Task: Create ChildIssue0000000559 as Child Issue of Issue Issue0000000280 in Backlog  in Scrum Project Project0000000056 in Jira. Create ChildIssue0000000560 as Child Issue of Issue Issue0000000280 in Backlog  in Scrum Project Project0000000056 in Jira. Assign Person0000000109 as Assignee of Child Issue ChildIssue0000000541 of Issue Issue0000000271 in Backlog  in Scrum Project Project0000000055 in Jira. Assign Person0000000109 as Assignee of Child Issue ChildIssue0000000542 of Issue Issue0000000271 in Backlog  in Scrum Project Project0000000055 in Jira. Assign Person0000000109 as Assignee of Child Issue ChildIssue0000000543 of Issue Issue0000000272 in Backlog  in Scrum Project Project0000000055 in Jira
Action: Mouse moved to (72, 209)
Screenshot: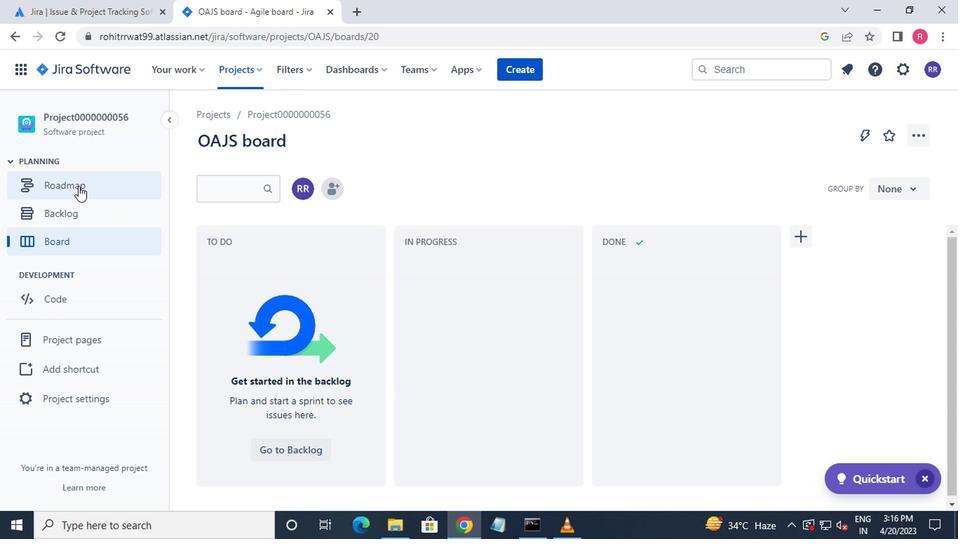 
Action: Mouse pressed left at (72, 209)
Screenshot: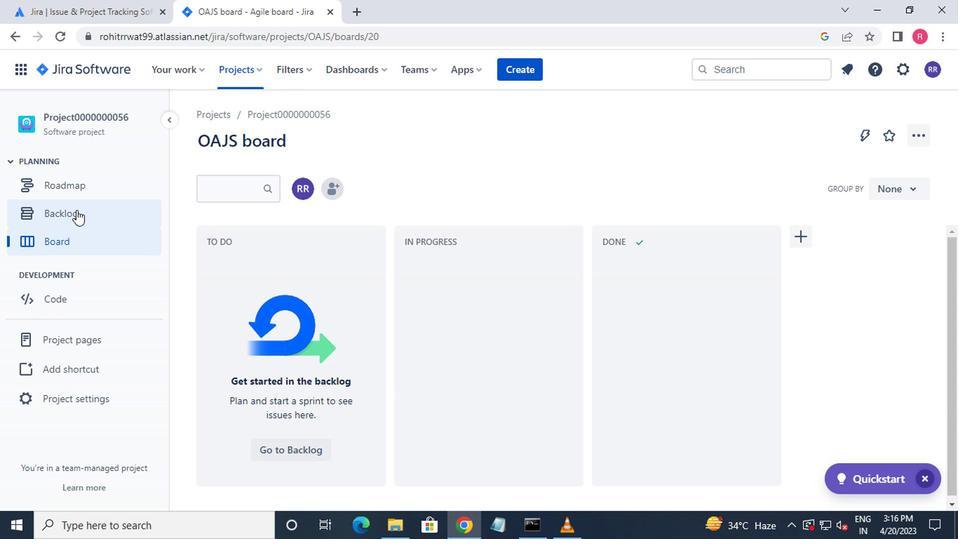 
Action: Mouse moved to (289, 308)
Screenshot: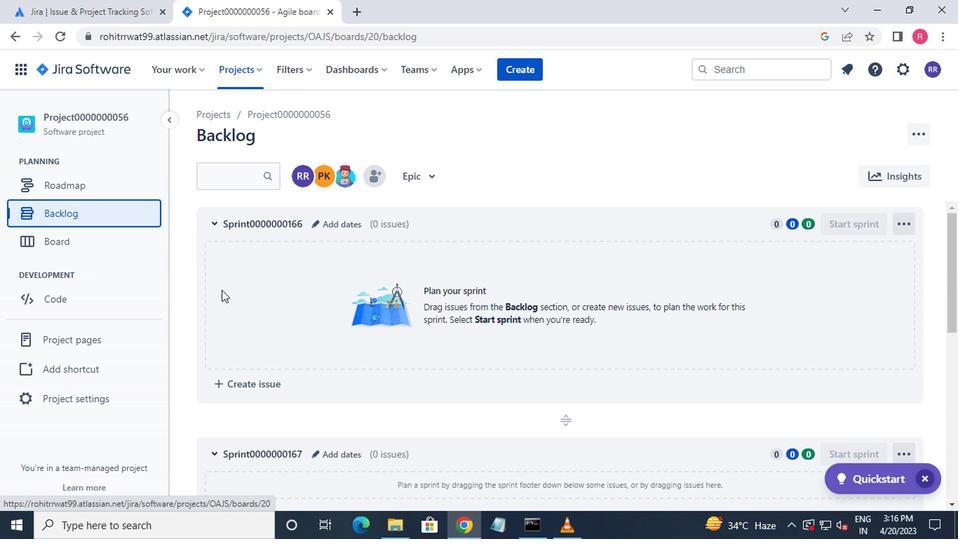 
Action: Mouse scrolled (289, 307) with delta (0, 0)
Screenshot: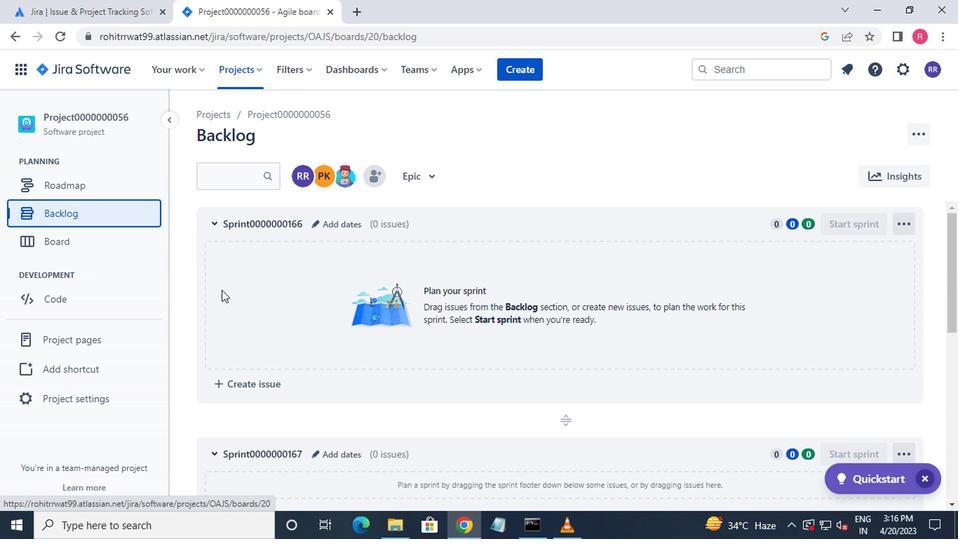 
Action: Mouse moved to (302, 311)
Screenshot: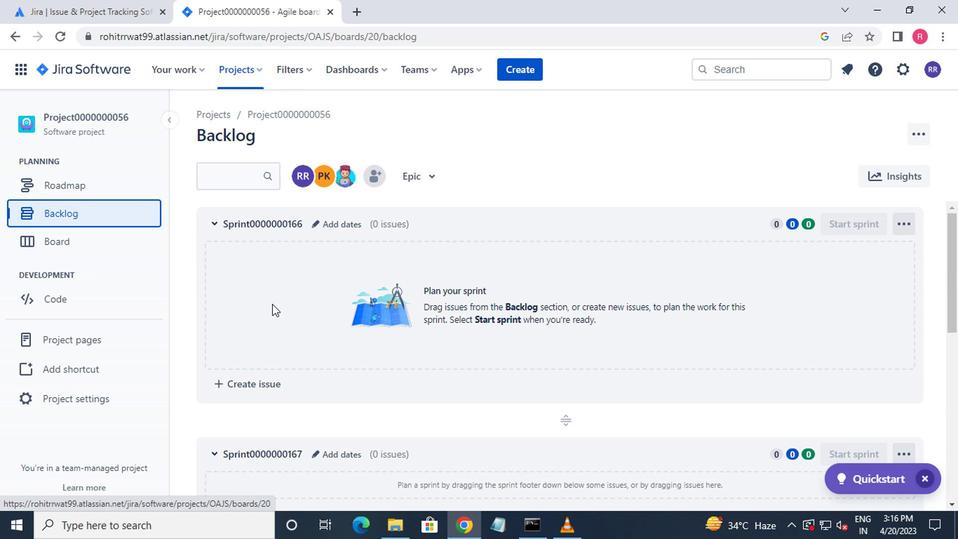 
Action: Mouse scrolled (302, 310) with delta (0, 0)
Screenshot: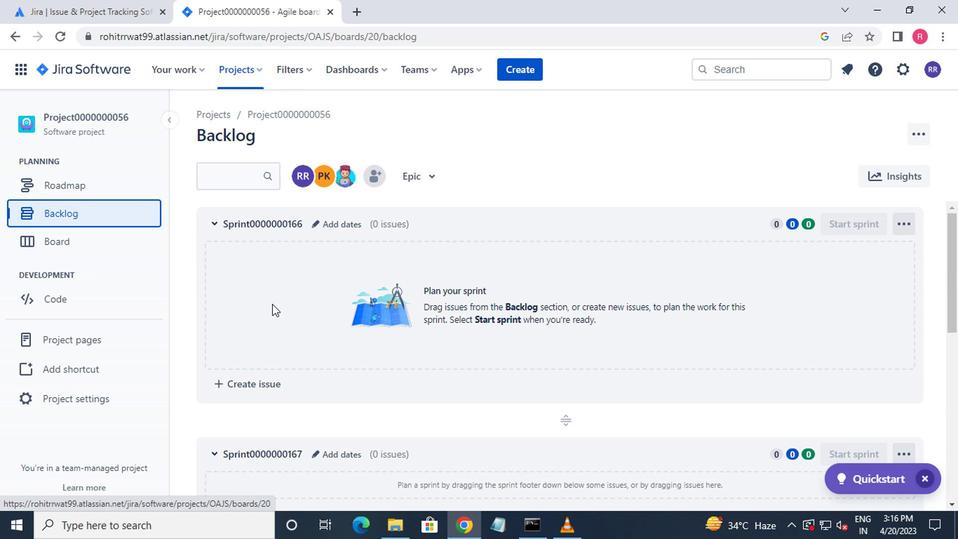 
Action: Mouse moved to (310, 313)
Screenshot: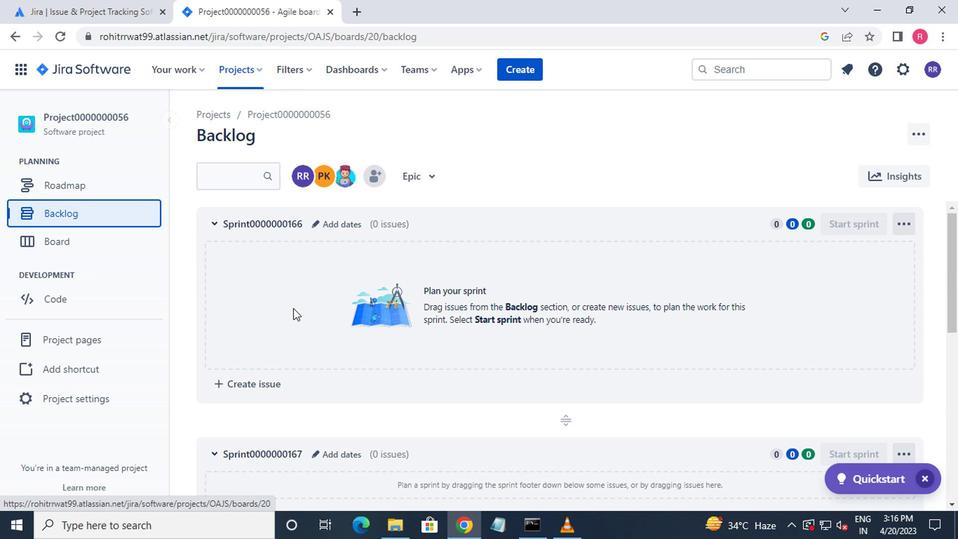 
Action: Mouse scrolled (310, 312) with delta (0, 0)
Screenshot: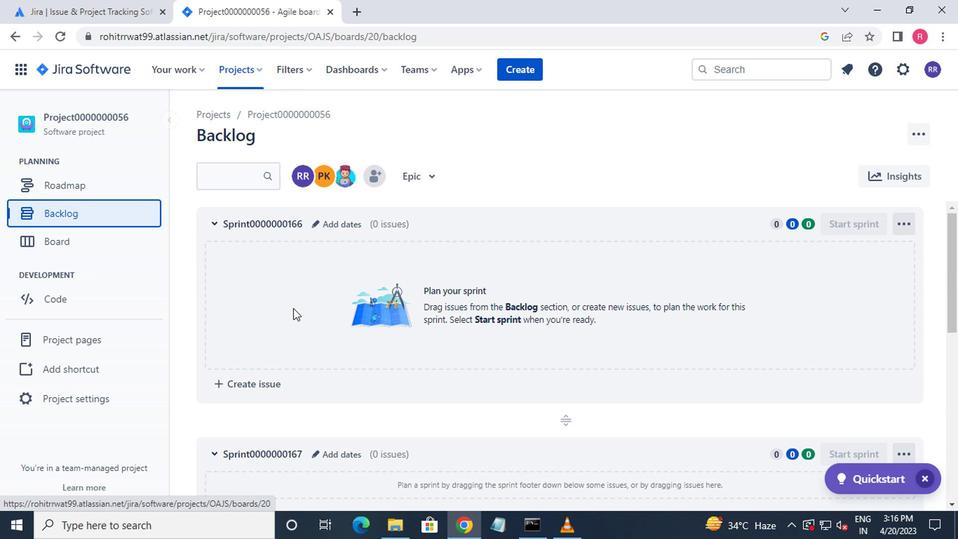 
Action: Mouse moved to (314, 313)
Screenshot: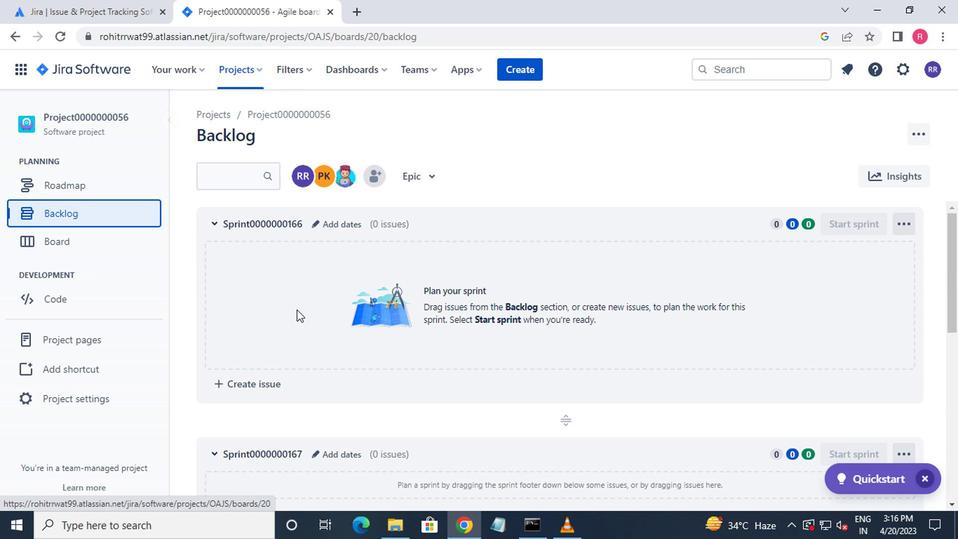 
Action: Mouse scrolled (314, 312) with delta (0, 0)
Screenshot: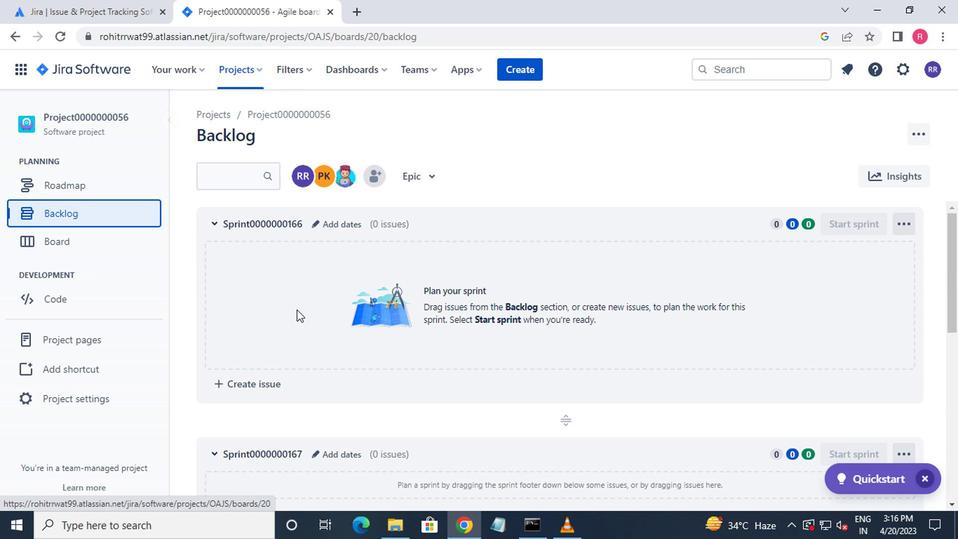 
Action: Mouse moved to (315, 314)
Screenshot: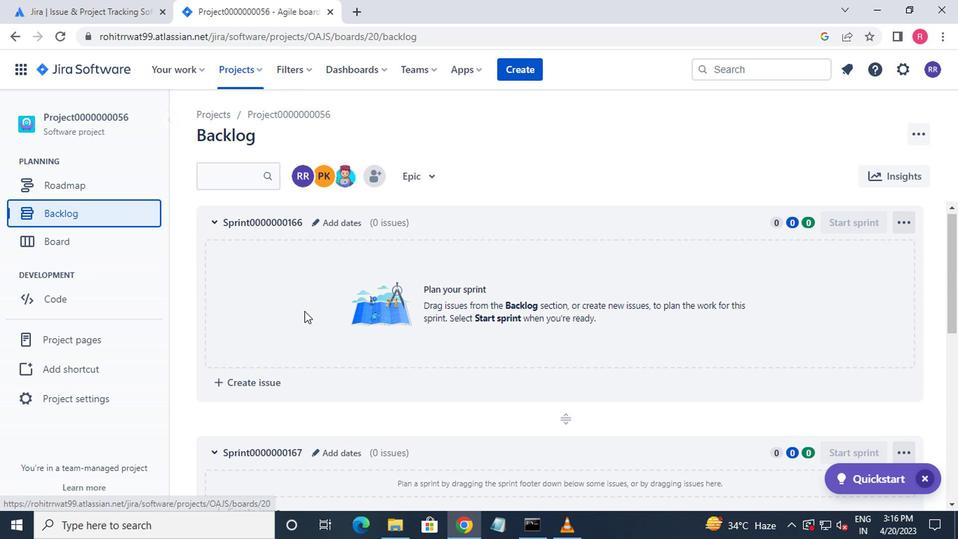 
Action: Mouse scrolled (315, 313) with delta (0, 0)
Screenshot: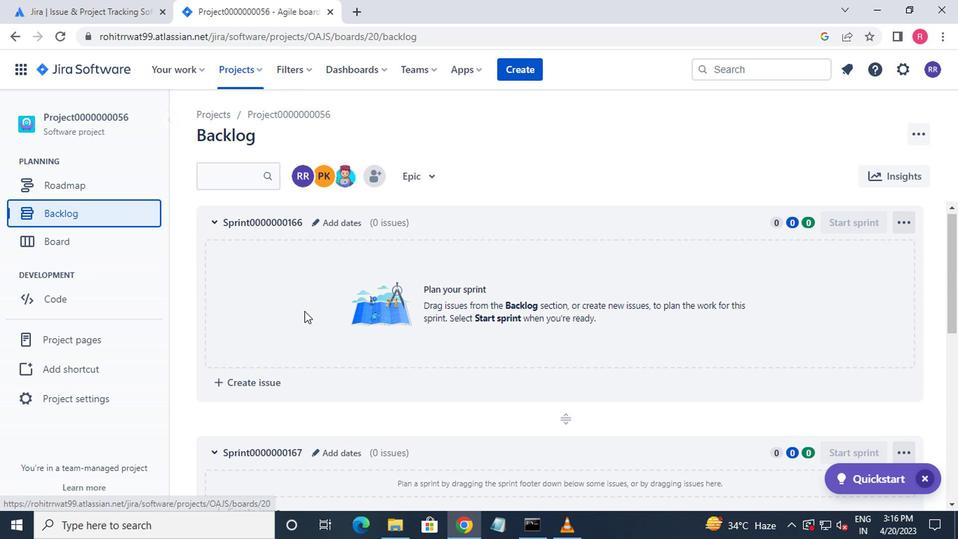 
Action: Mouse moved to (337, 340)
Screenshot: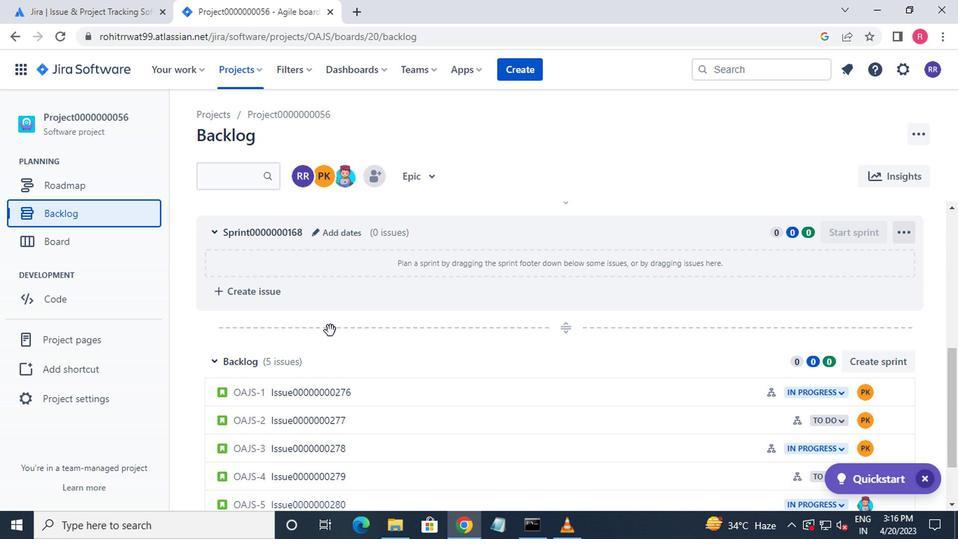 
Action: Mouse scrolled (337, 339) with delta (0, 0)
Screenshot: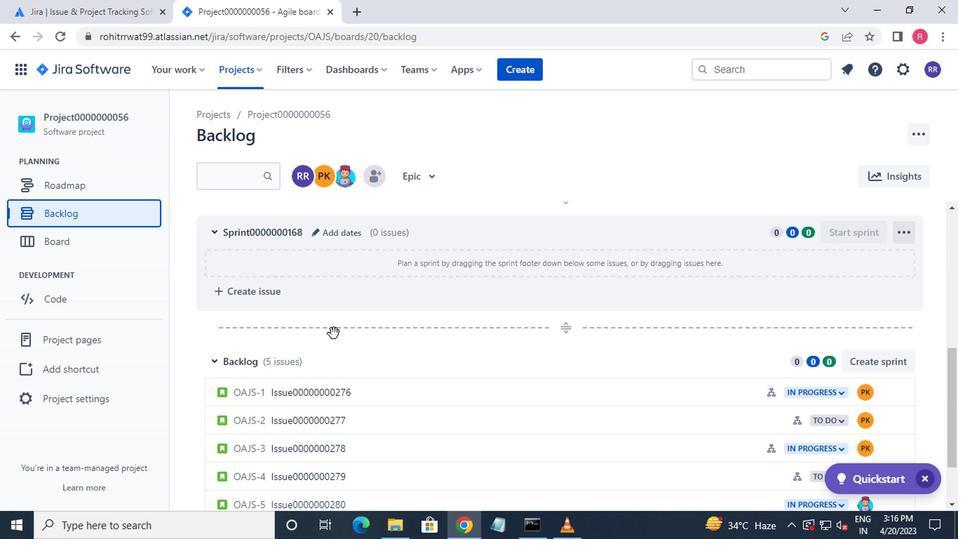 
Action: Mouse moved to (537, 441)
Screenshot: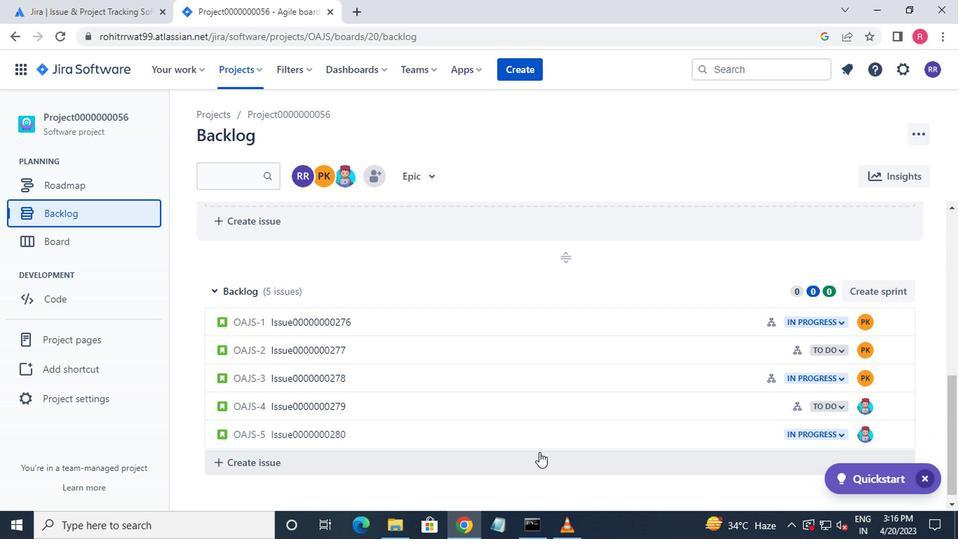 
Action: Mouse pressed left at (537, 441)
Screenshot: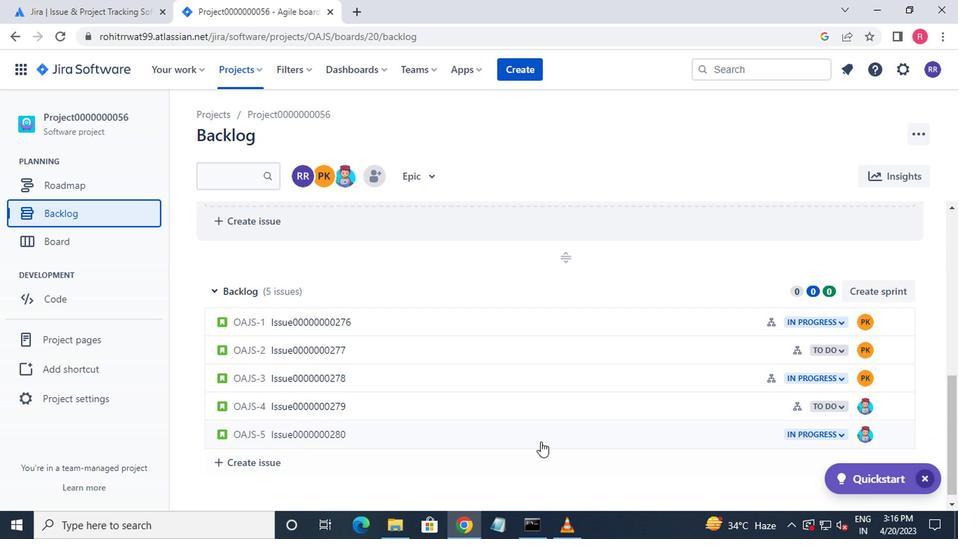 
Action: Mouse moved to (702, 284)
Screenshot: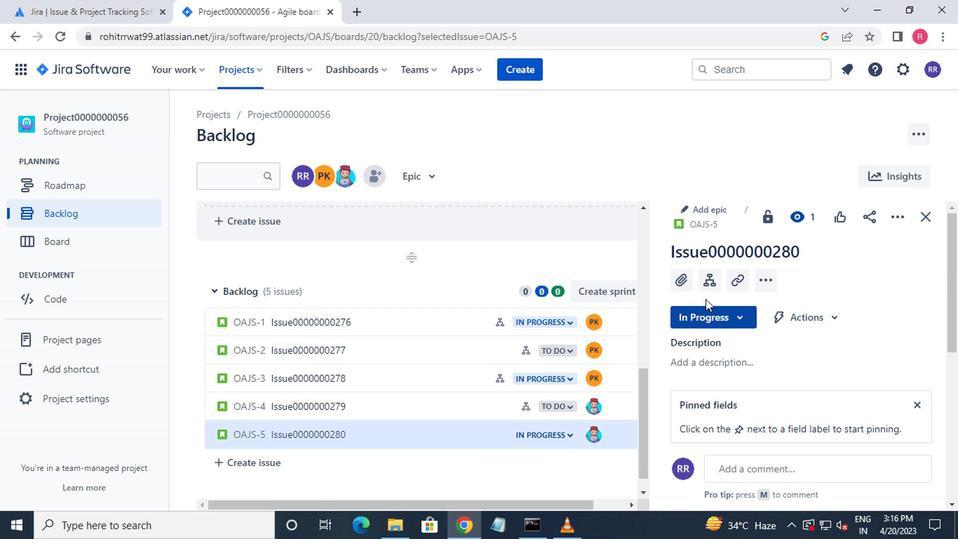 
Action: Mouse pressed left at (702, 284)
Screenshot: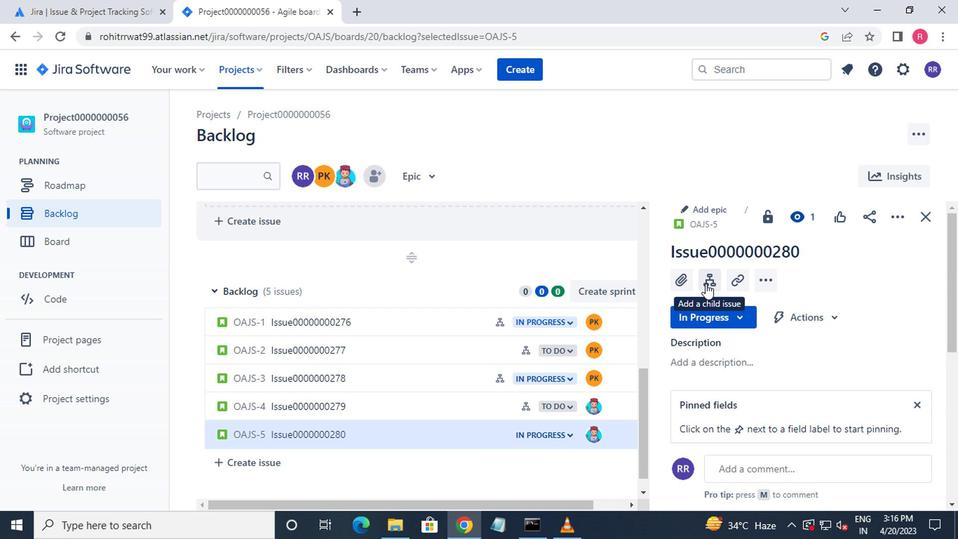 
Action: Mouse moved to (700, 289)
Screenshot: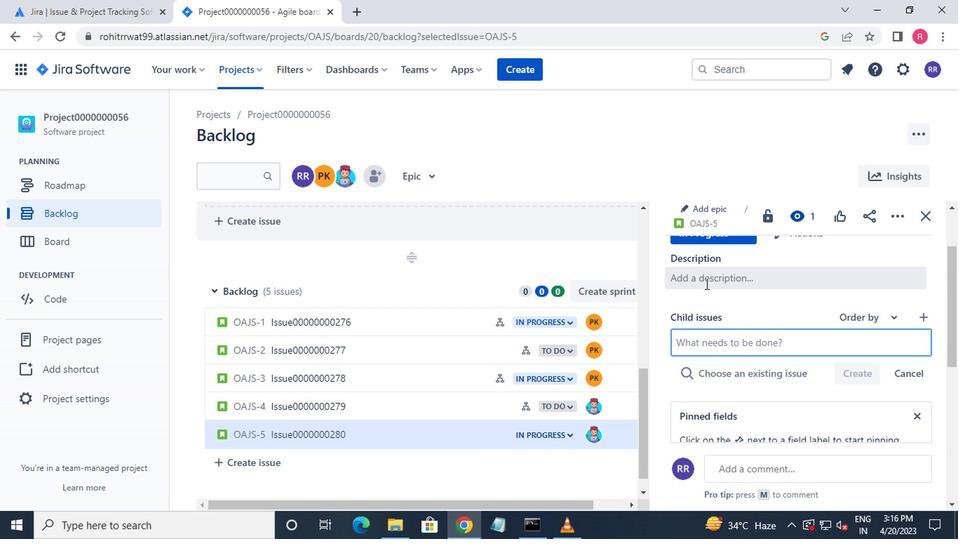 
Action: Key pressed <Key.shift><Key.shift>CHILD<Key.shift>ISSUE0000000559<Key.enter><Key.shift>CHILD<Key.shift_r>ISSUE0000000560<Key.enter>
Screenshot: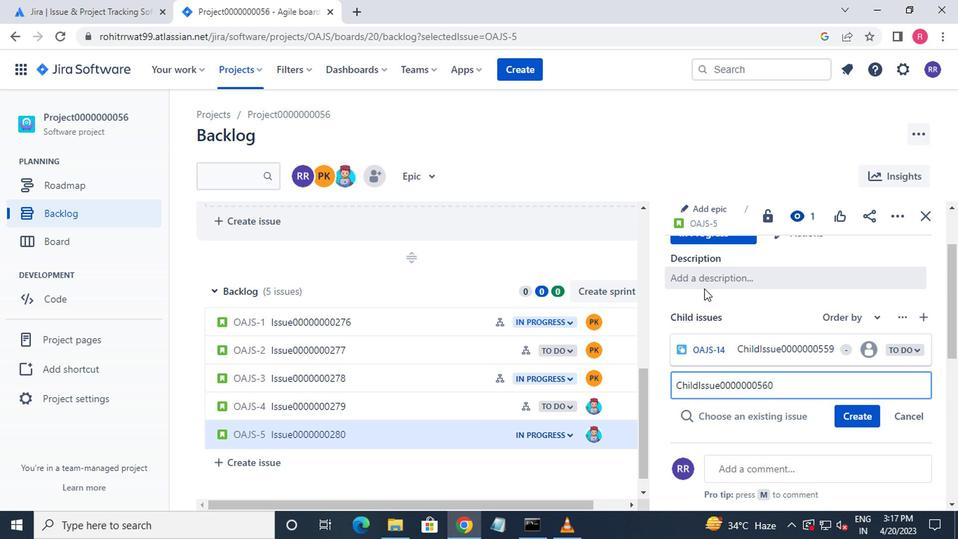 
Action: Mouse moved to (243, 77)
Screenshot: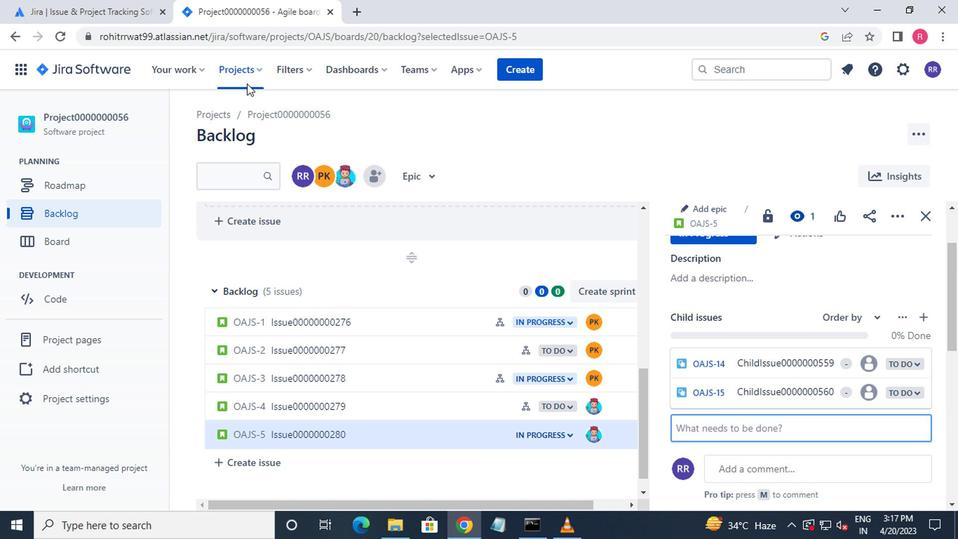 
Action: Mouse pressed left at (243, 77)
Screenshot: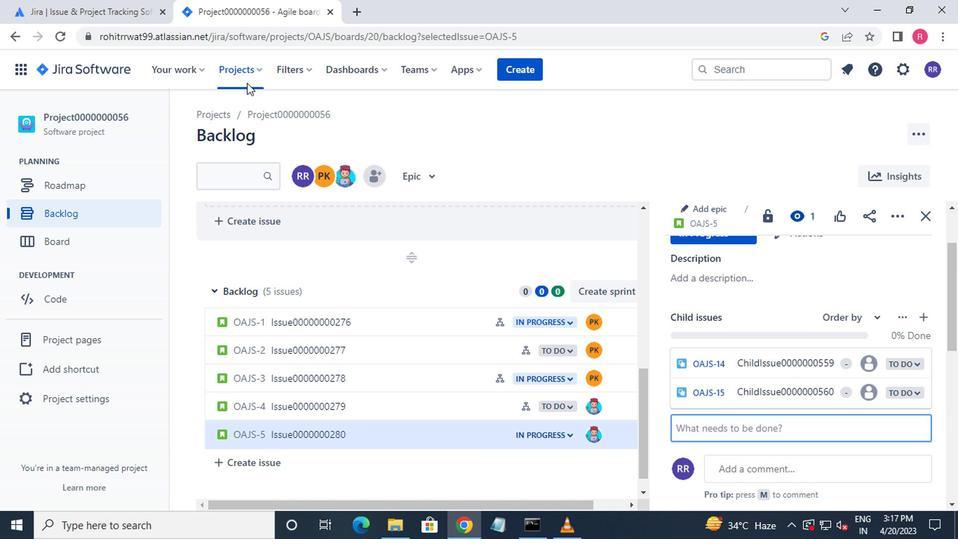 
Action: Mouse moved to (287, 155)
Screenshot: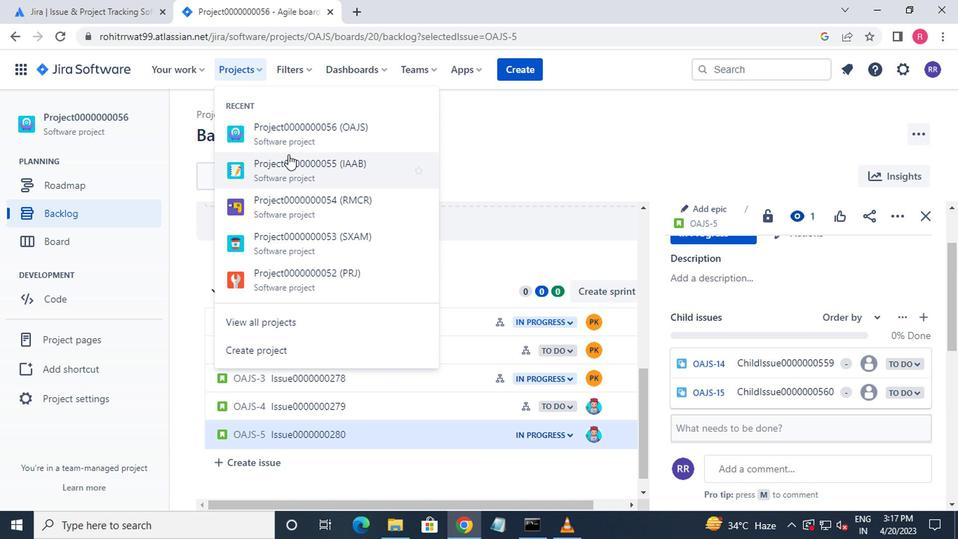 
Action: Mouse pressed left at (287, 155)
Screenshot: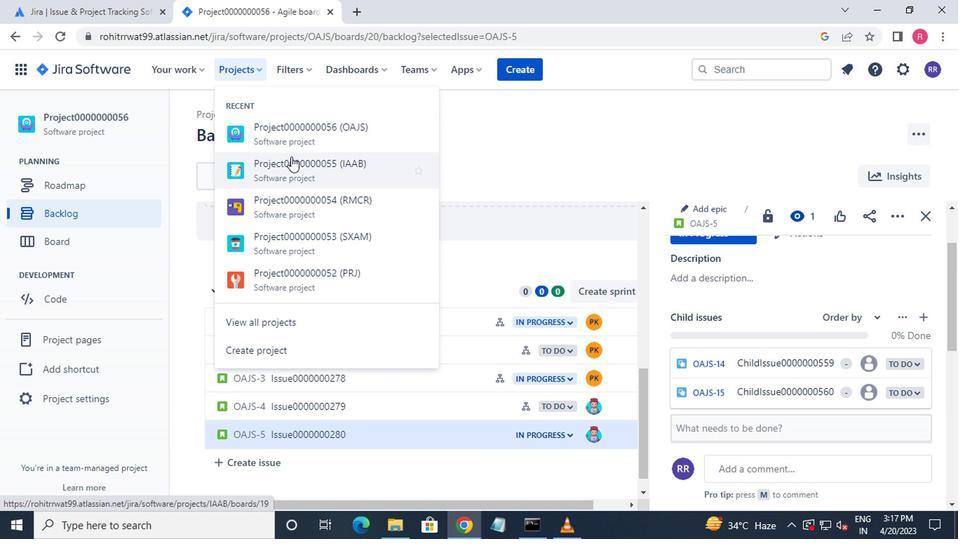 
Action: Mouse moved to (103, 219)
Screenshot: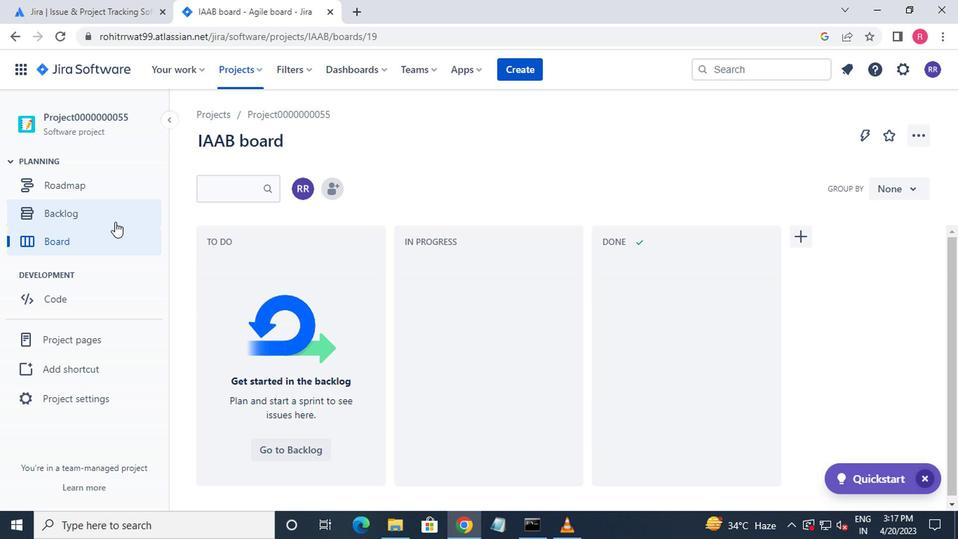 
Action: Mouse pressed left at (103, 219)
Screenshot: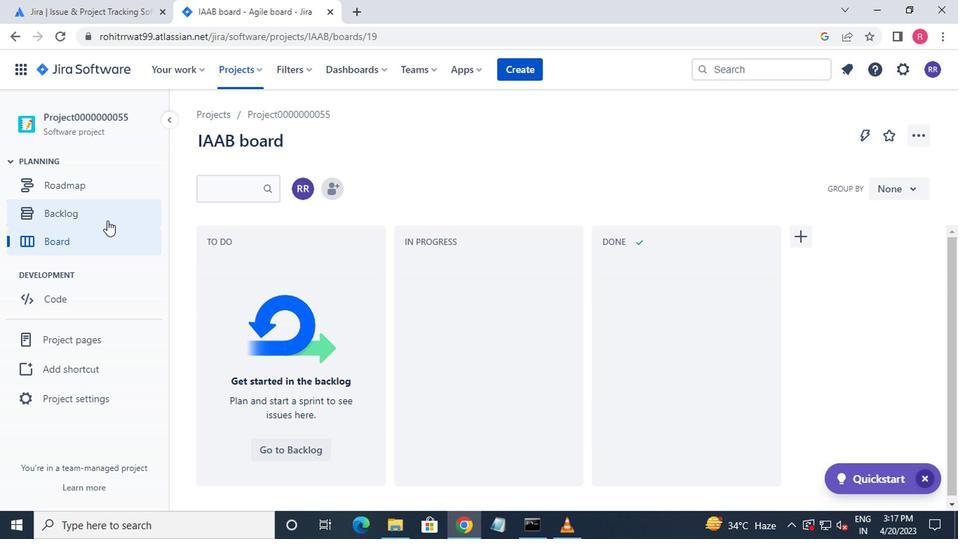 
Action: Mouse moved to (396, 304)
Screenshot: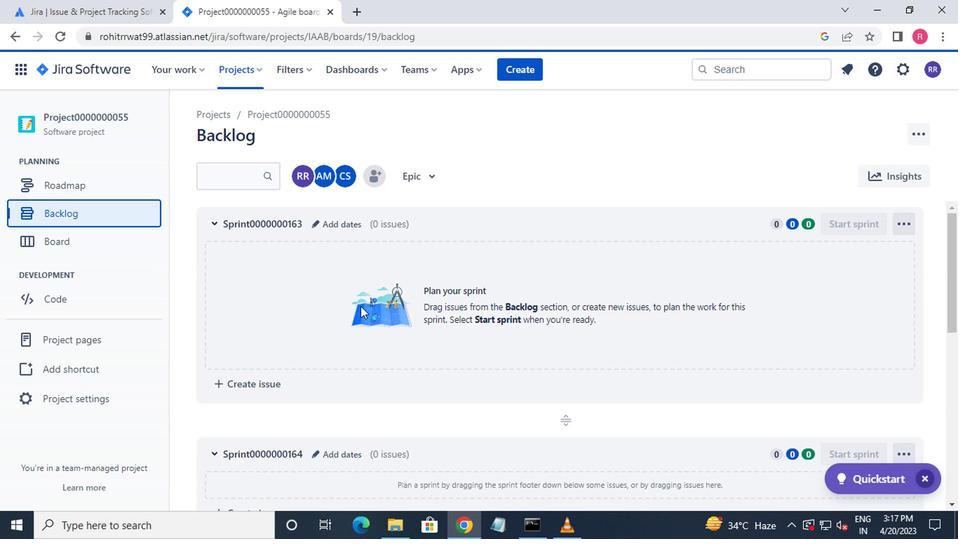 
Action: Mouse scrolled (396, 303) with delta (0, 0)
Screenshot: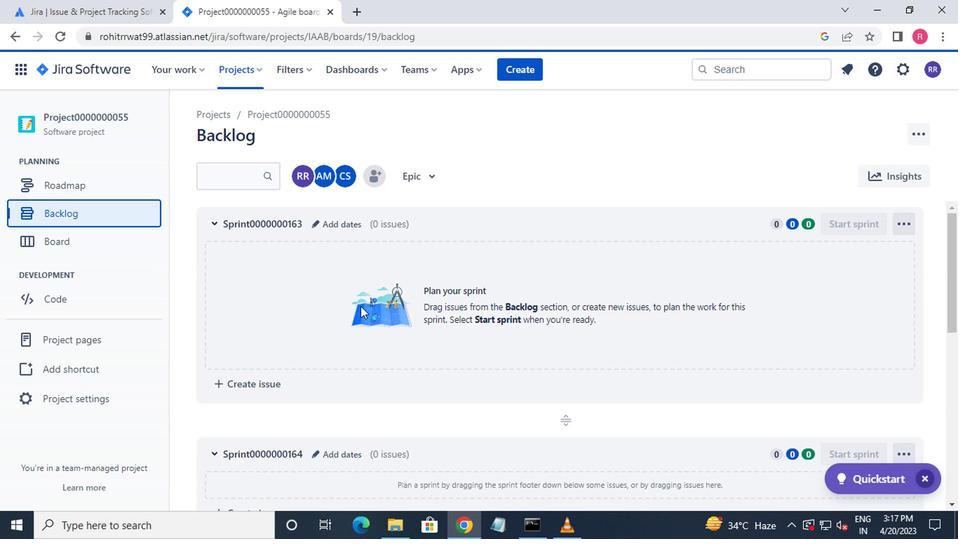 
Action: Mouse moved to (398, 304)
Screenshot: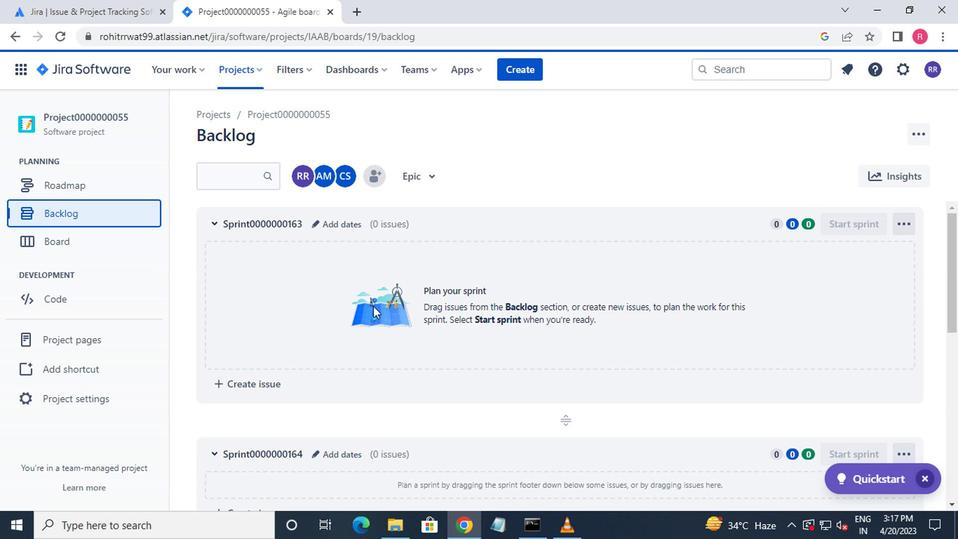 
Action: Mouse scrolled (398, 303) with delta (0, 0)
Screenshot: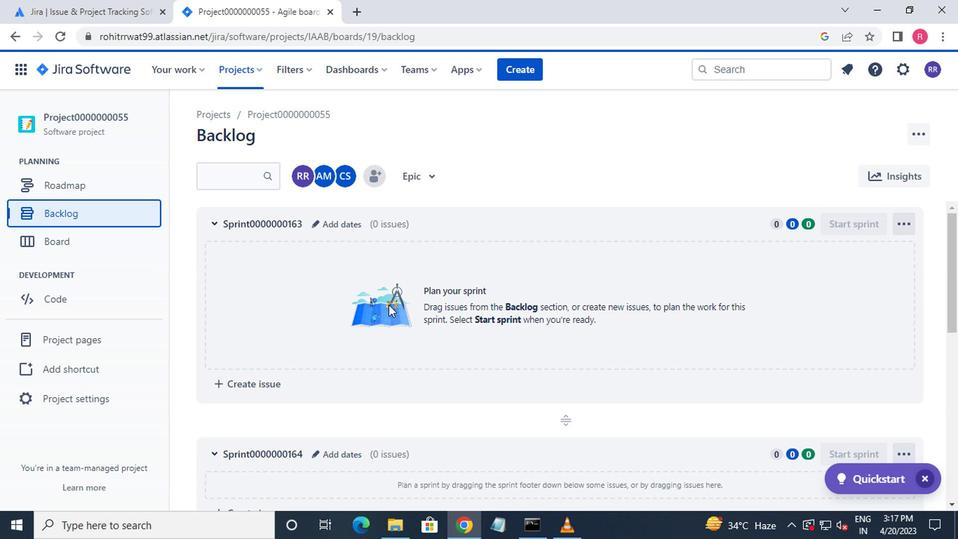 
Action: Mouse moved to (398, 304)
Screenshot: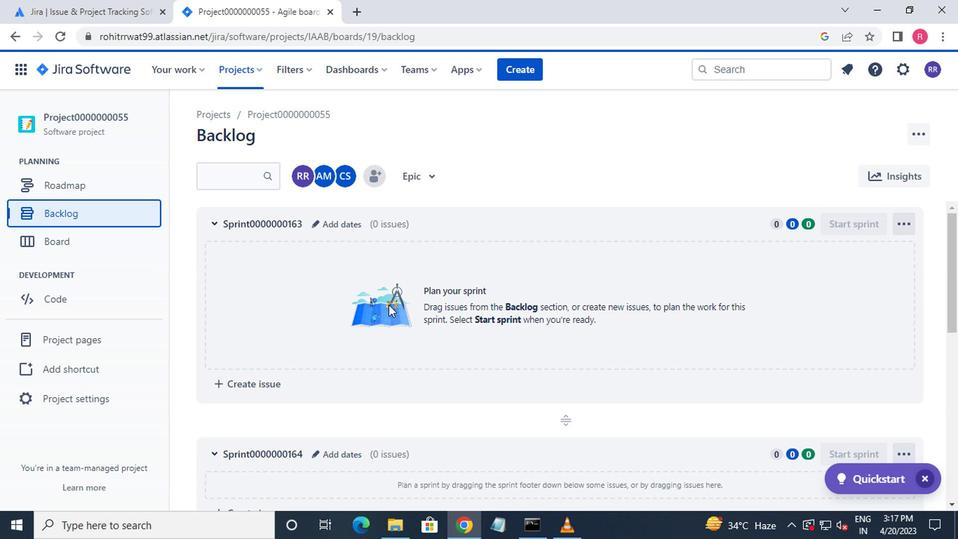 
Action: Mouse scrolled (398, 303) with delta (0, 0)
Screenshot: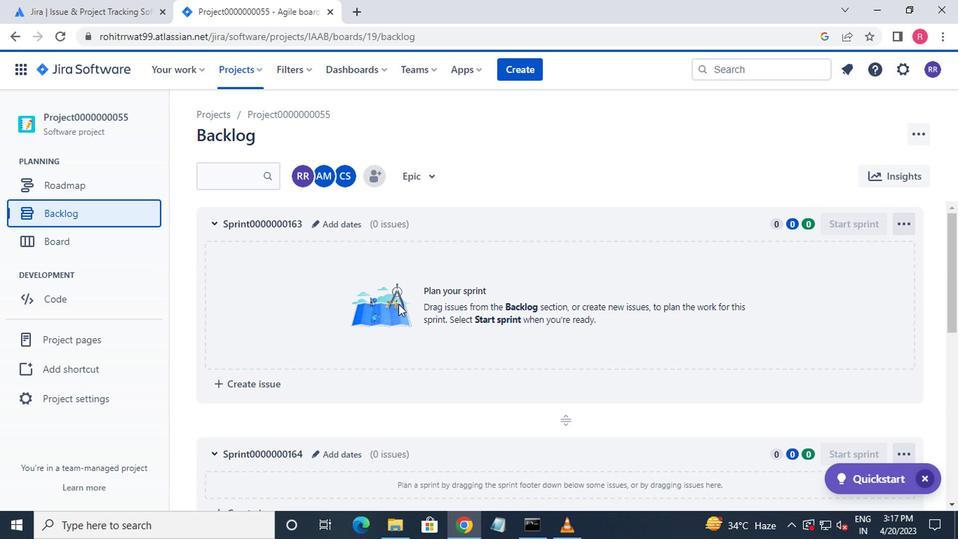 
Action: Mouse moved to (406, 341)
Screenshot: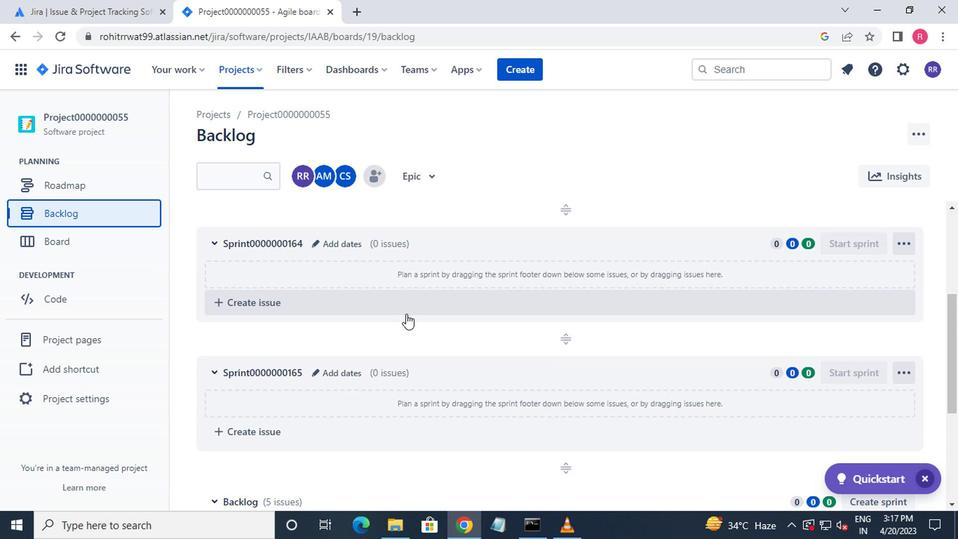 
Action: Mouse scrolled (406, 341) with delta (0, 0)
Screenshot: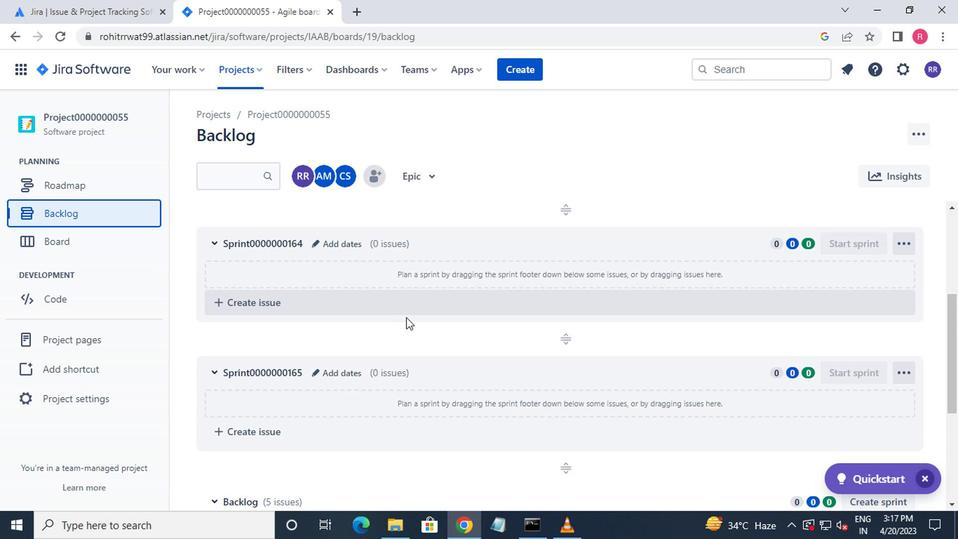 
Action: Mouse moved to (406, 341)
Screenshot: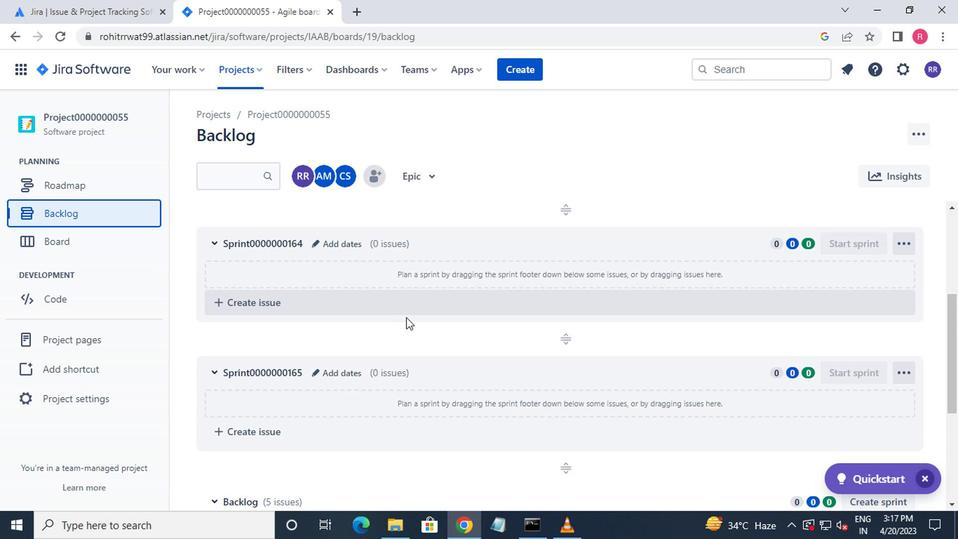 
Action: Mouse scrolled (406, 341) with delta (0, 0)
Screenshot: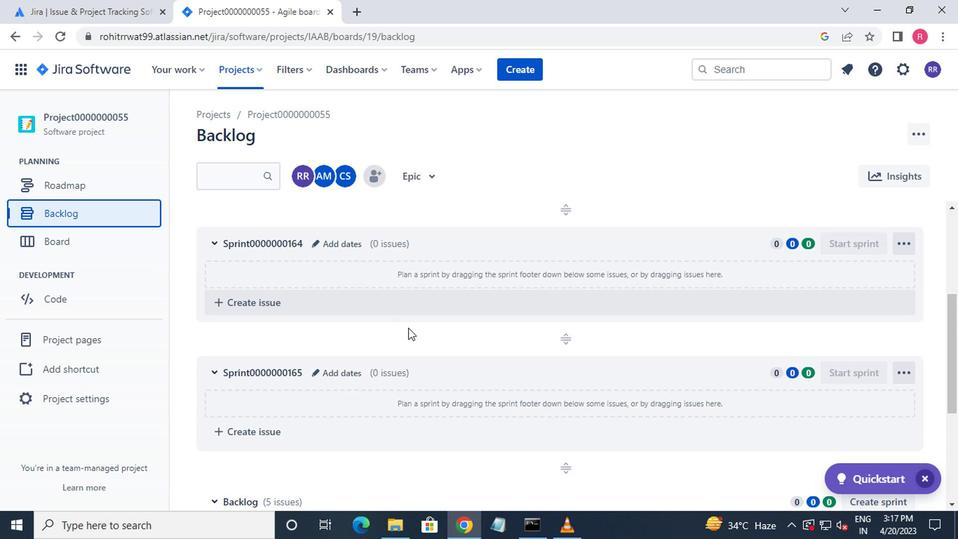 
Action: Mouse scrolled (406, 341) with delta (0, 0)
Screenshot: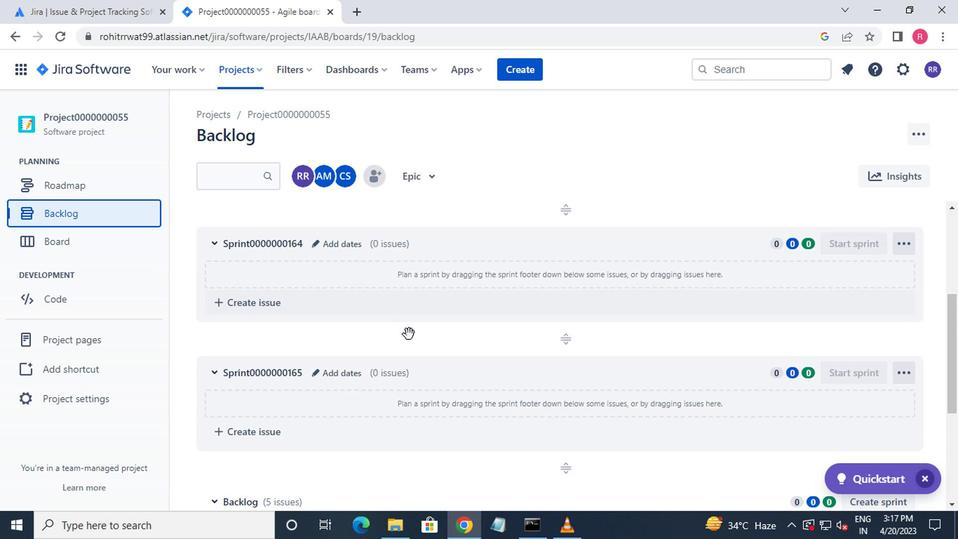 
Action: Mouse moved to (498, 324)
Screenshot: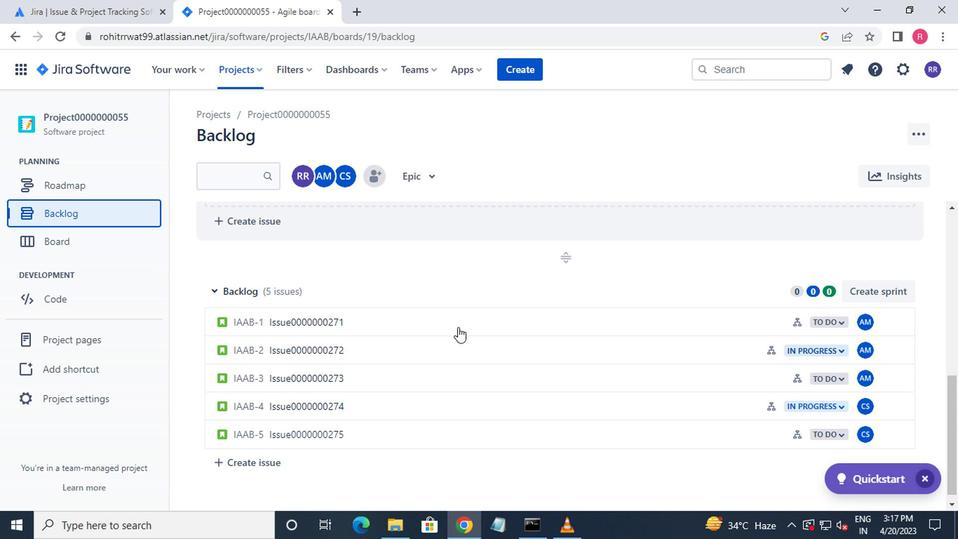 
Action: Mouse pressed left at (498, 324)
Screenshot: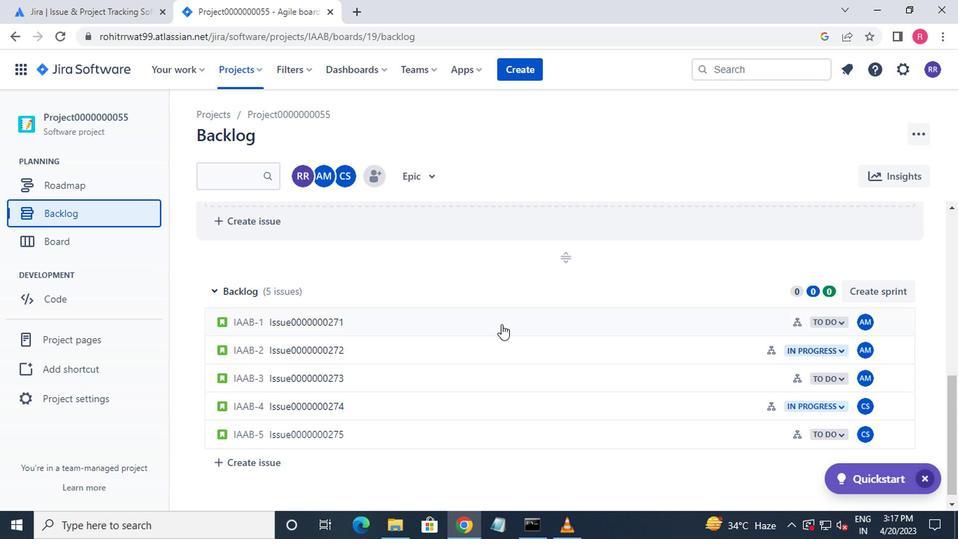 
Action: Mouse moved to (704, 279)
Screenshot: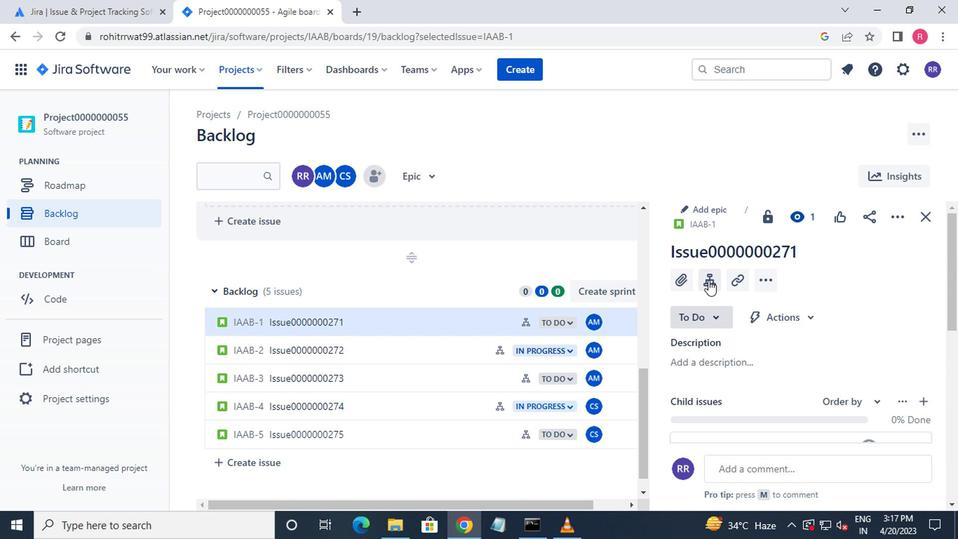 
Action: Mouse pressed left at (704, 279)
Screenshot: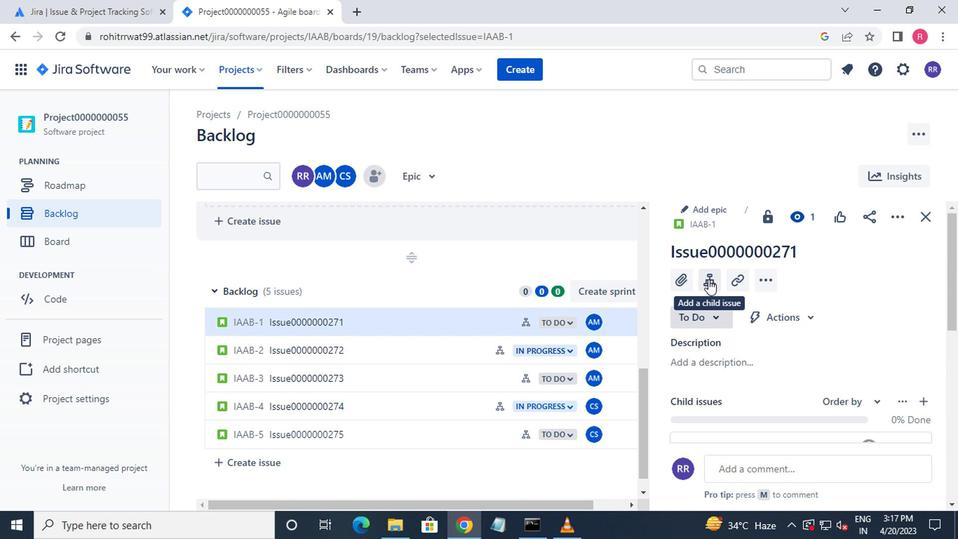 
Action: Mouse moved to (860, 292)
Screenshot: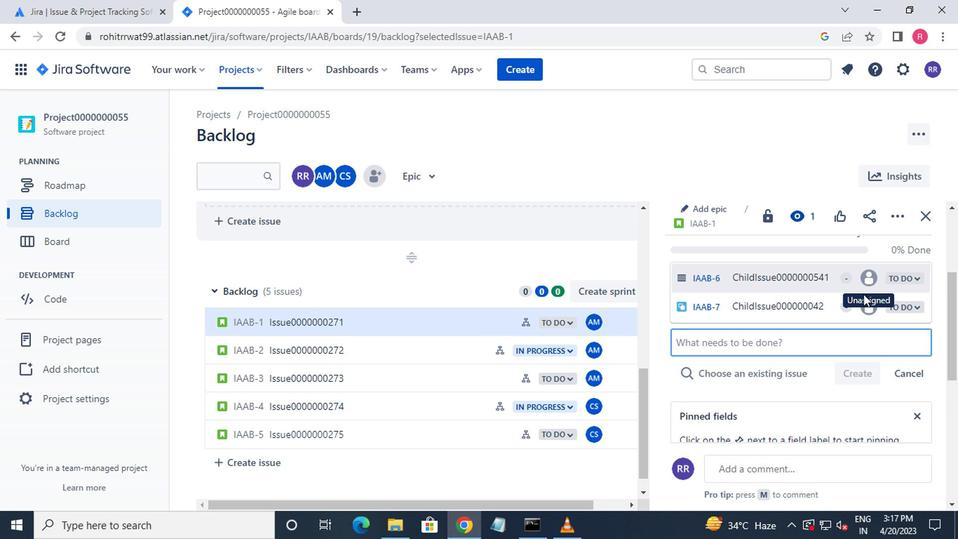 
Action: Mouse pressed left at (860, 292)
Screenshot: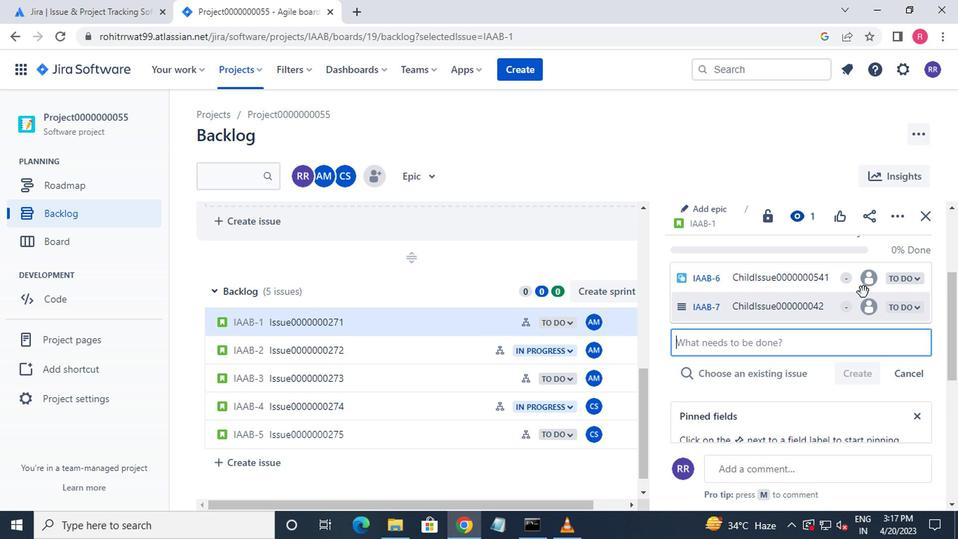 
Action: Mouse moved to (480, 325)
Screenshot: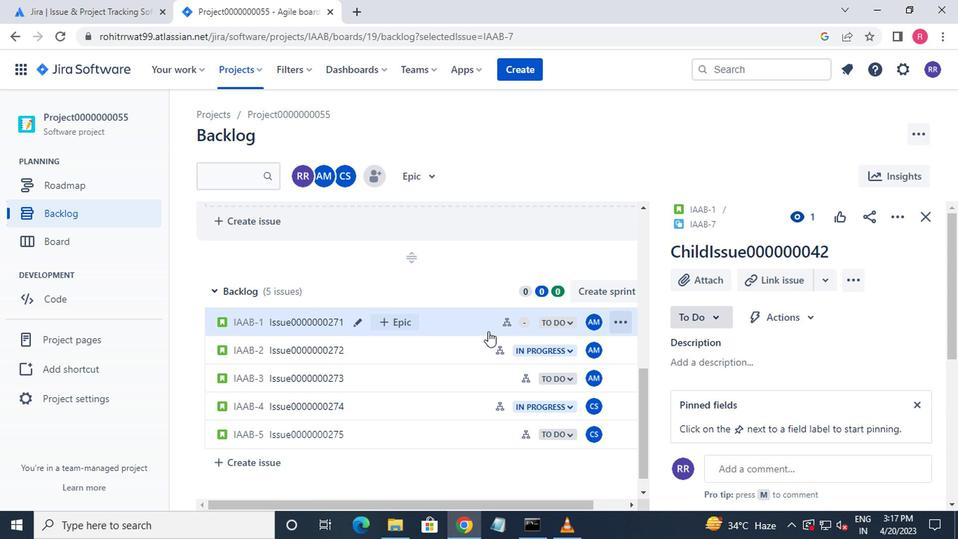 
Action: Mouse pressed left at (480, 325)
Screenshot: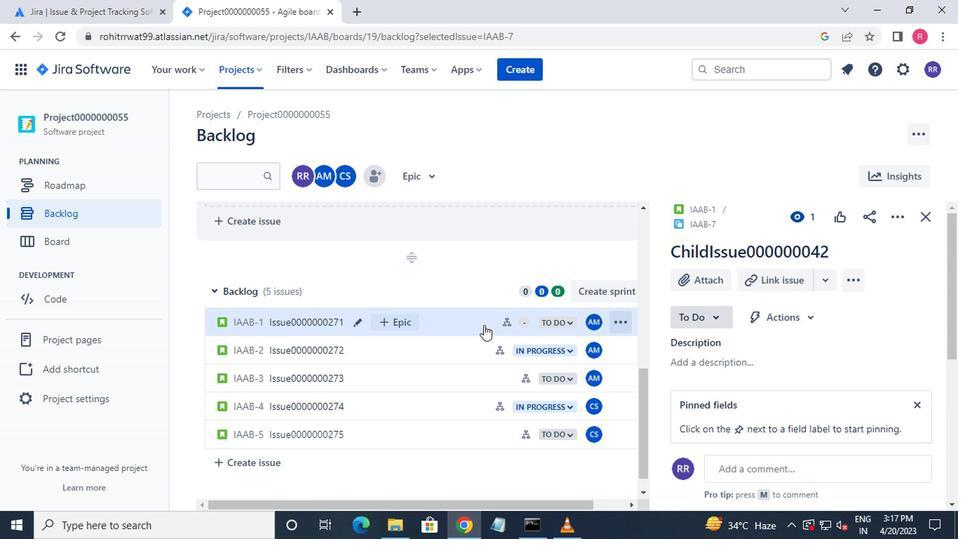 
Action: Mouse moved to (707, 285)
Screenshot: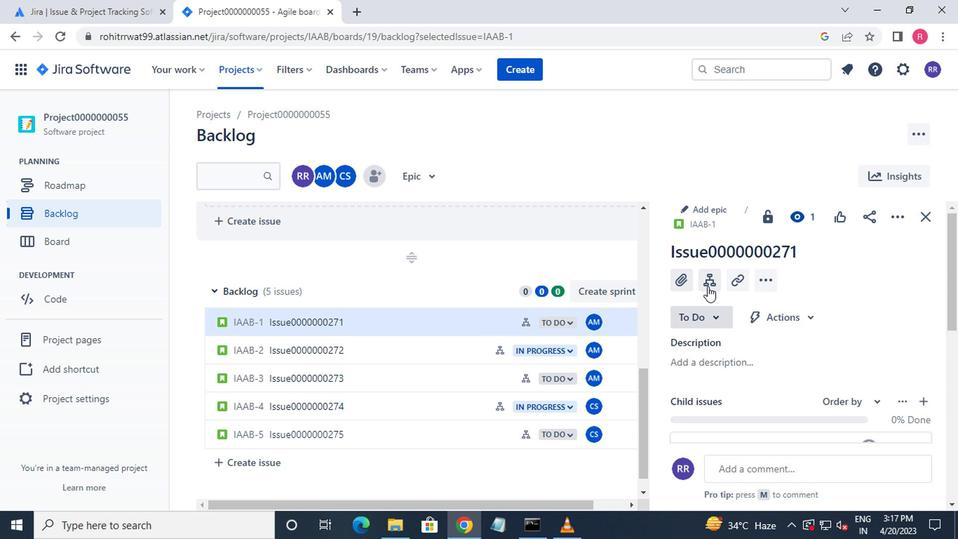 
Action: Mouse pressed left at (707, 285)
Screenshot: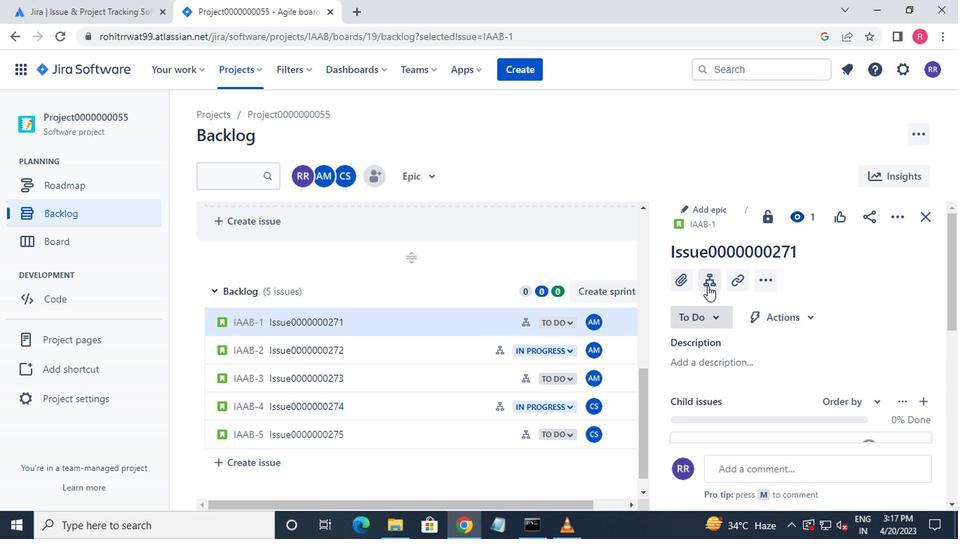 
Action: Mouse moved to (863, 284)
Screenshot: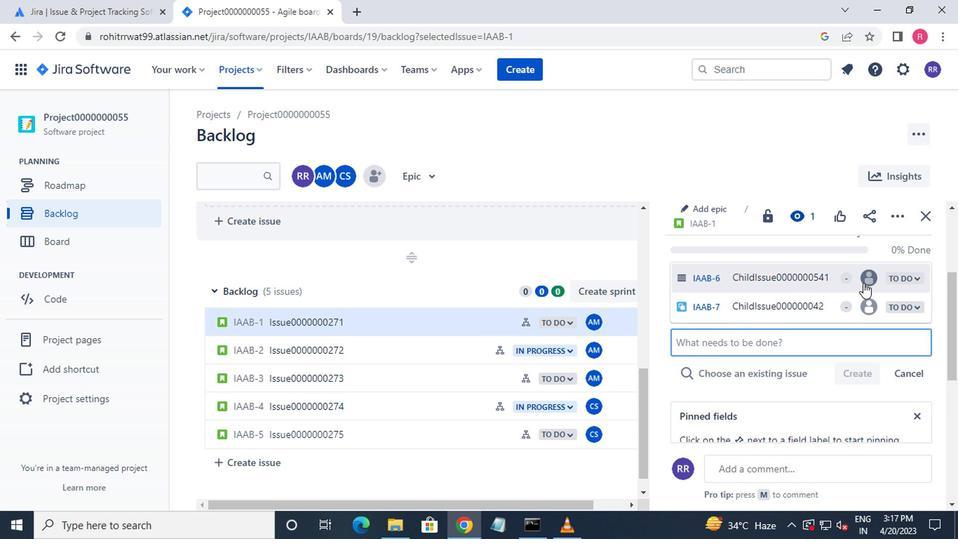 
Action: Mouse pressed left at (863, 284)
Screenshot: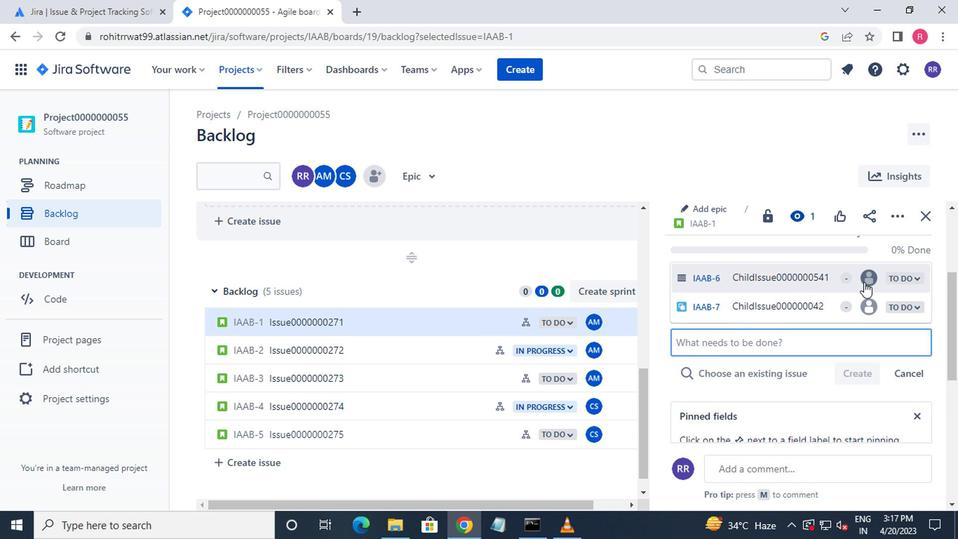 
Action: Mouse moved to (732, 296)
Screenshot: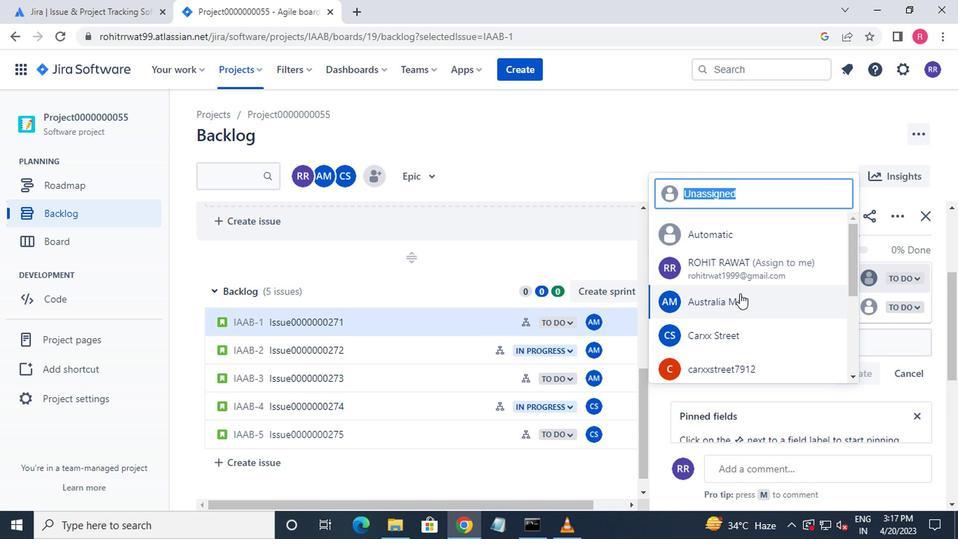 
Action: Mouse pressed left at (732, 296)
Screenshot: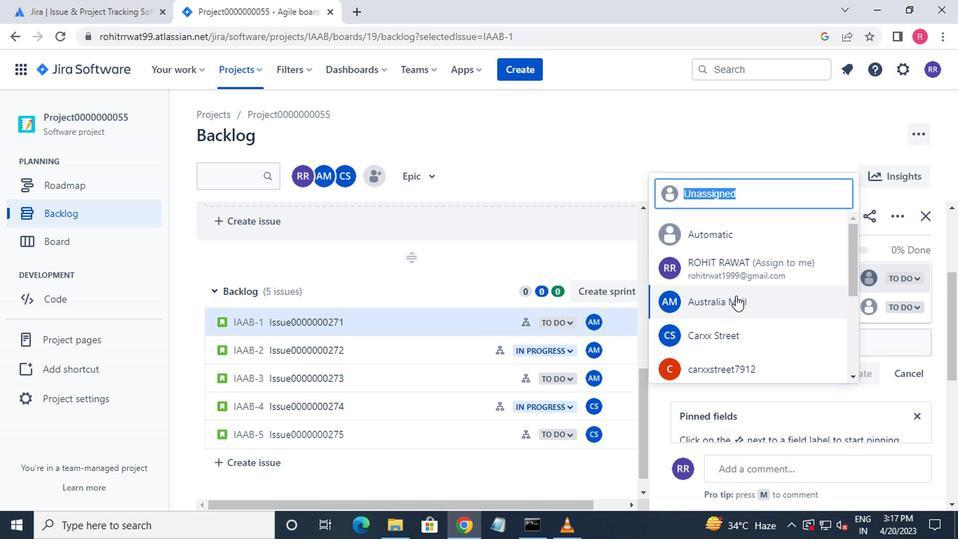 
Action: Mouse moved to (863, 312)
Screenshot: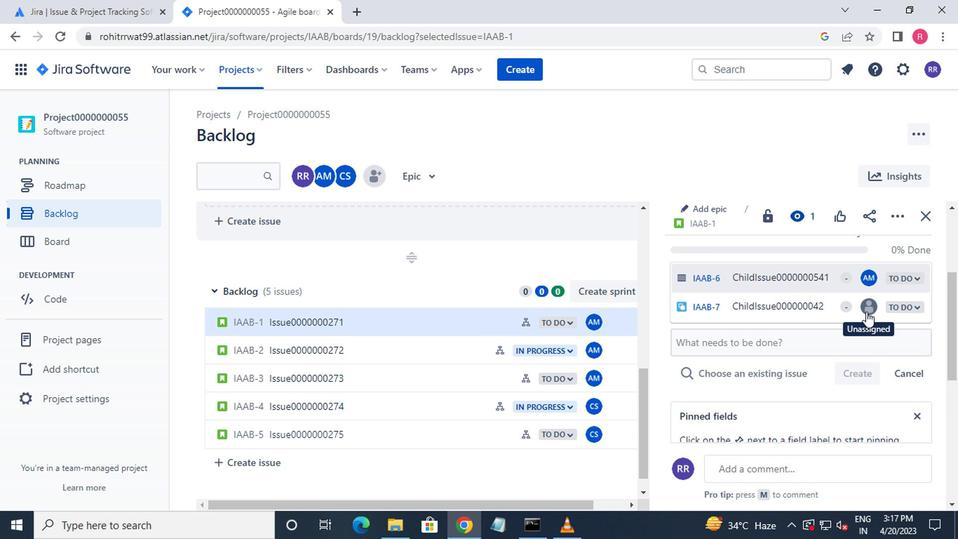 
Action: Mouse pressed left at (863, 312)
Screenshot: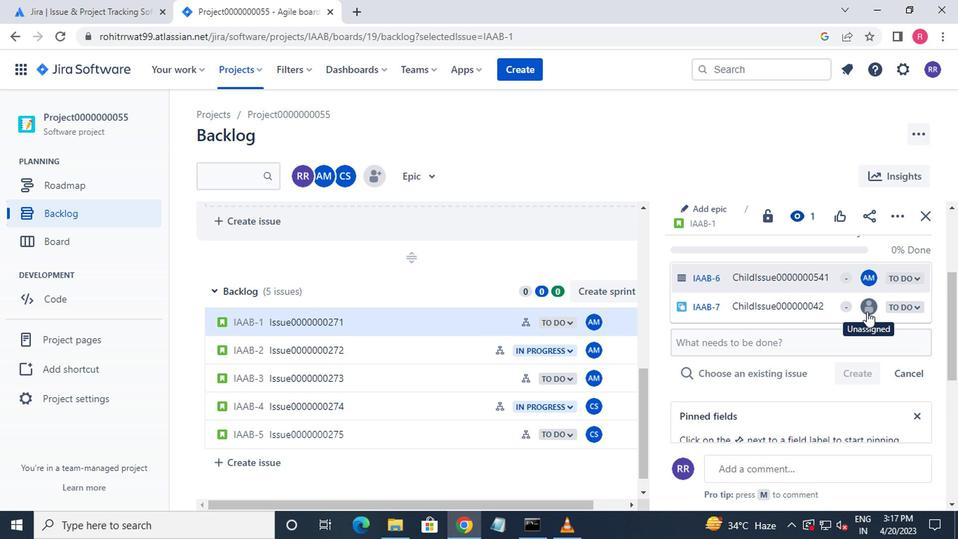 
Action: Mouse moved to (733, 339)
Screenshot: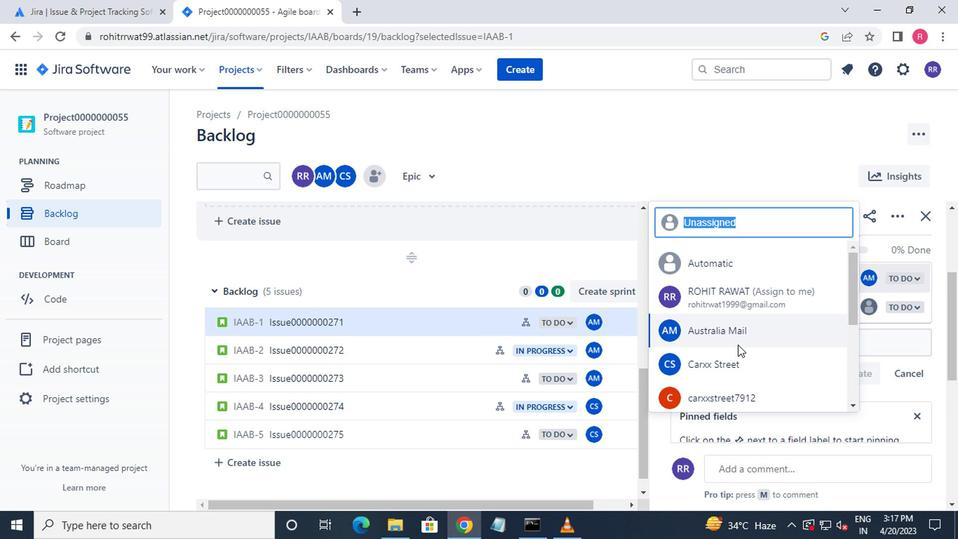 
Action: Mouse pressed left at (733, 339)
Screenshot: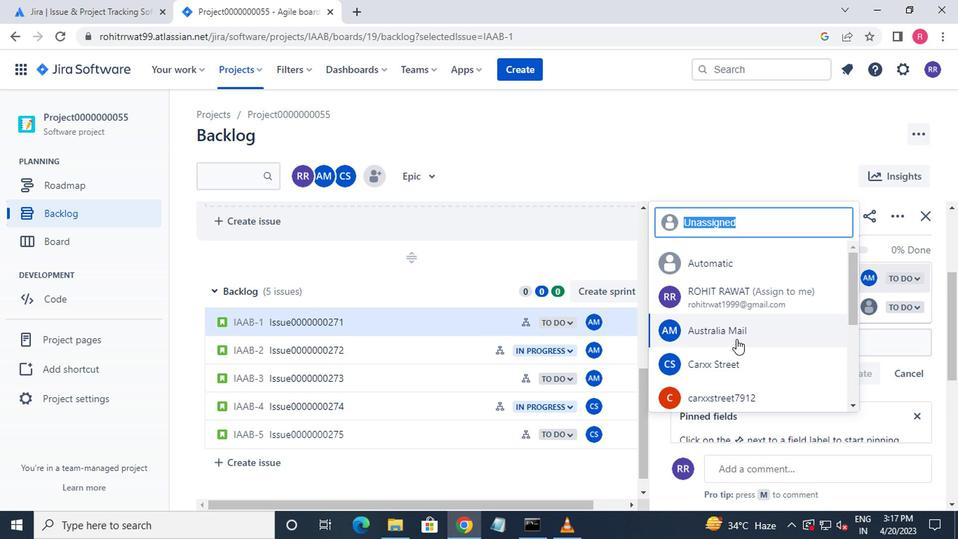 
Action: Mouse moved to (461, 353)
Screenshot: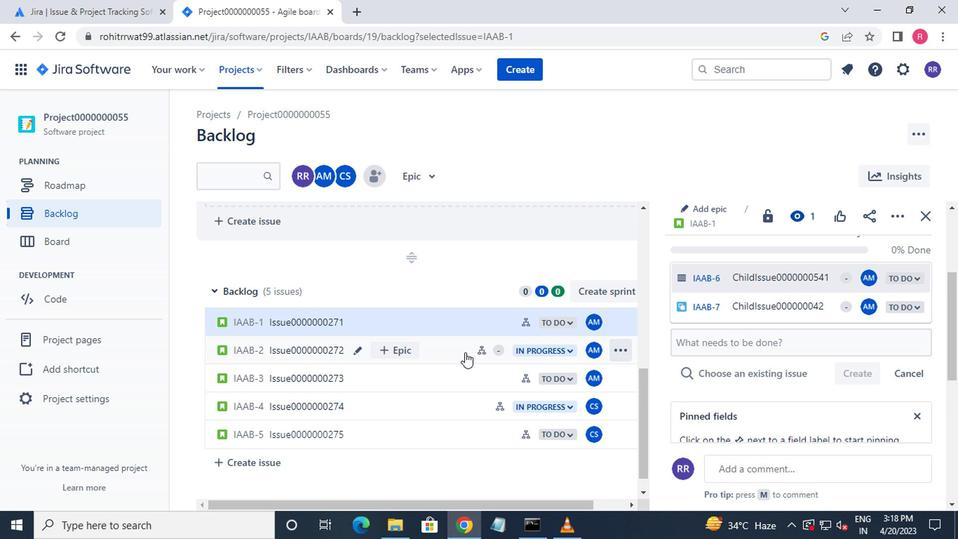 
Action: Mouse pressed left at (461, 353)
Screenshot: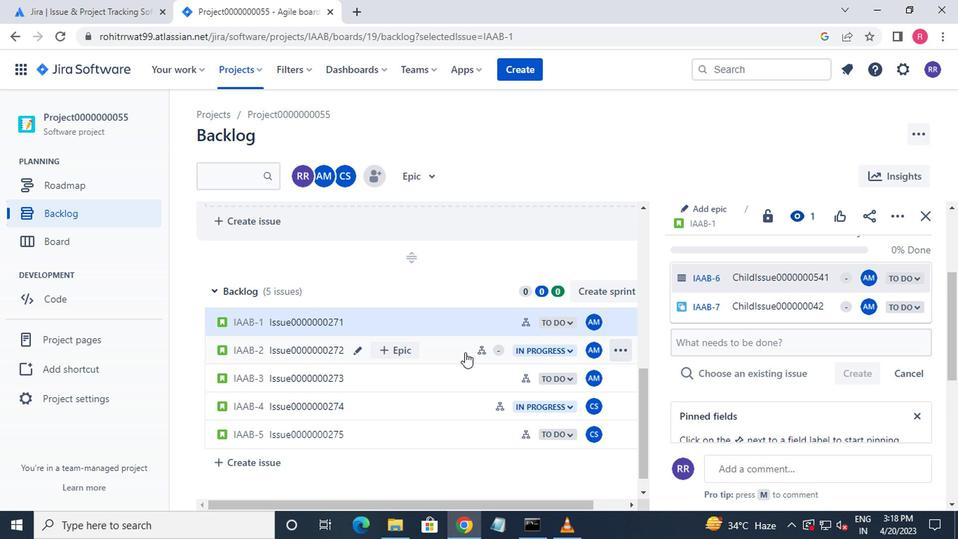 
Action: Mouse moved to (708, 284)
Screenshot: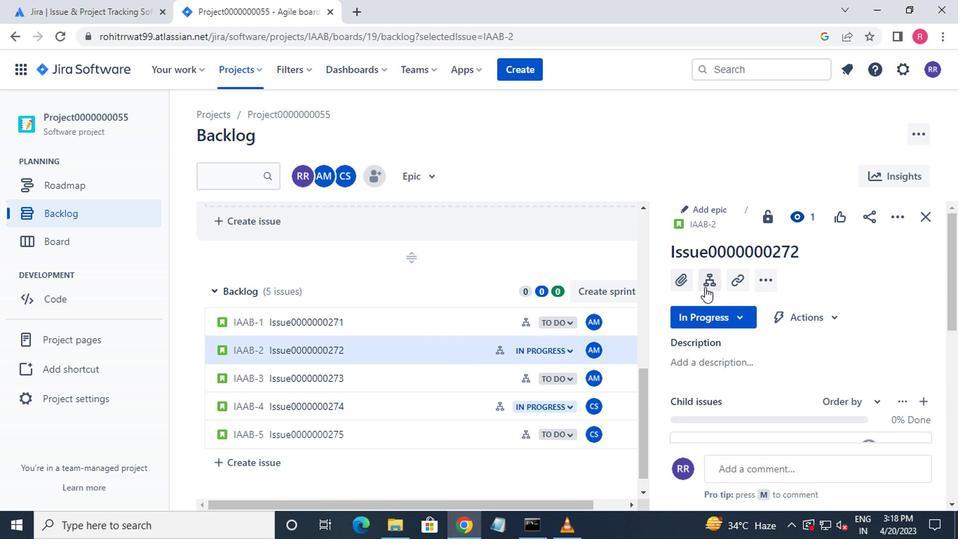 
Action: Mouse pressed left at (708, 284)
Screenshot: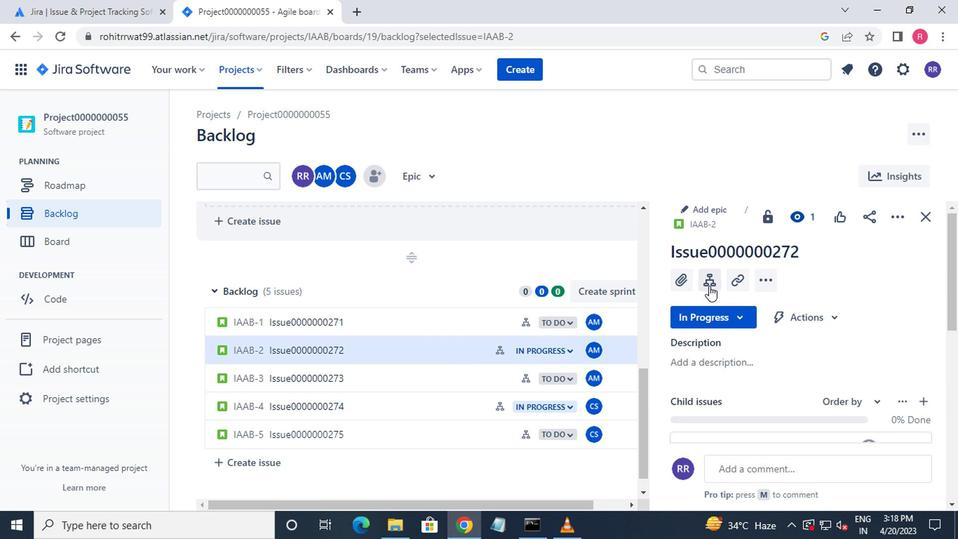 
Action: Mouse moved to (866, 280)
Screenshot: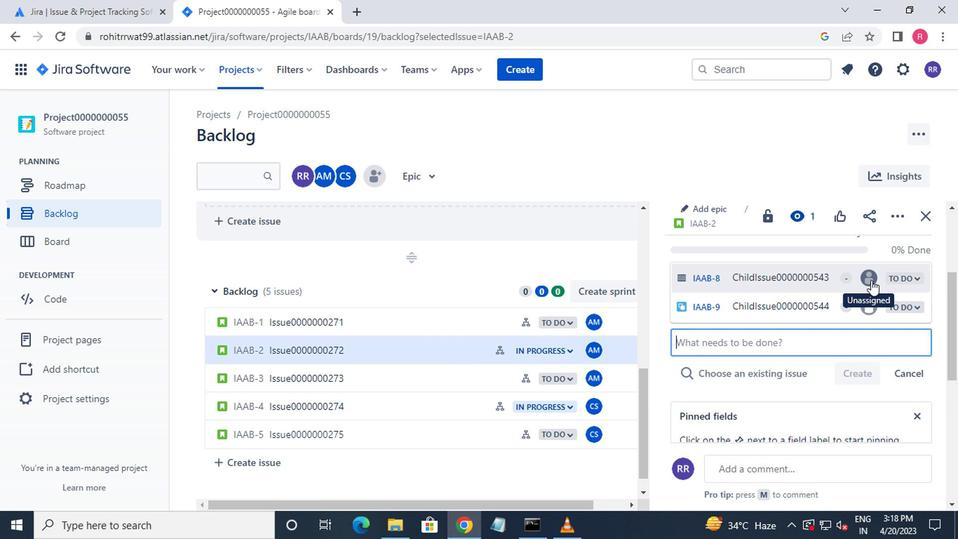 
Action: Mouse pressed left at (866, 280)
Screenshot: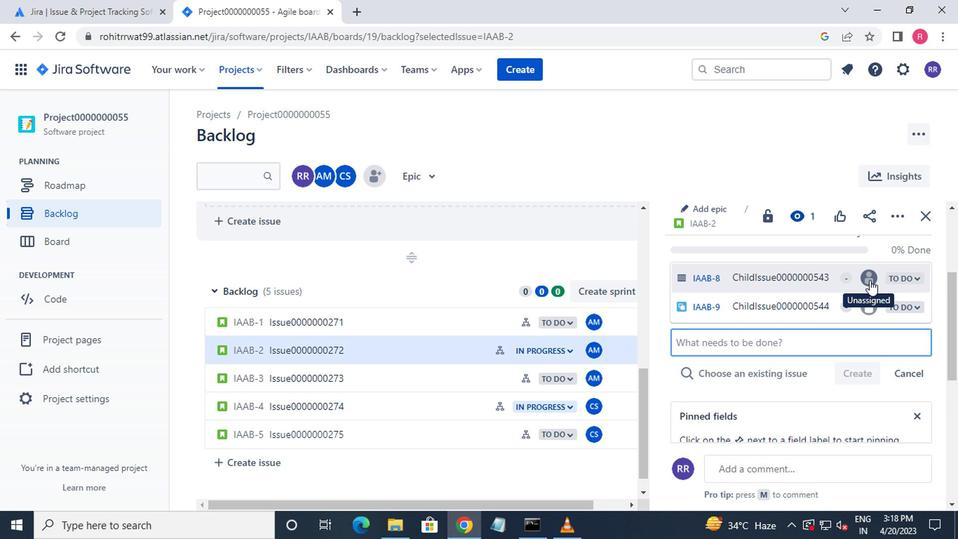 
Action: Mouse moved to (728, 305)
Screenshot: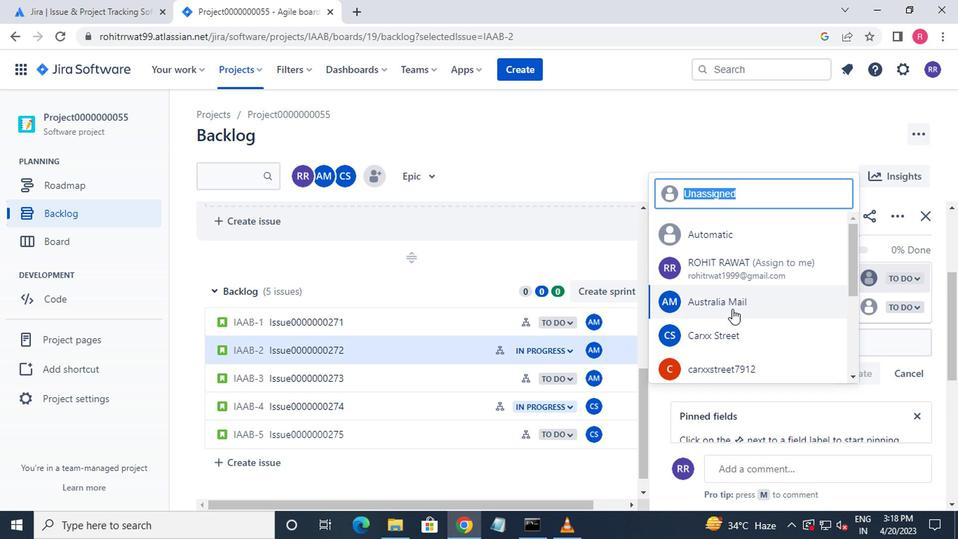
Action: Mouse pressed left at (728, 305)
Screenshot: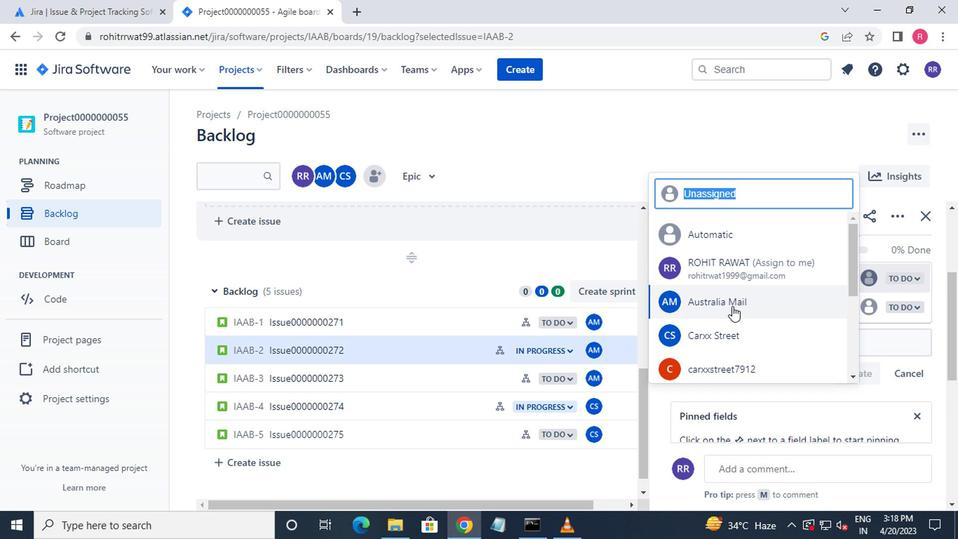 
Action: Mouse moved to (843, 309)
Screenshot: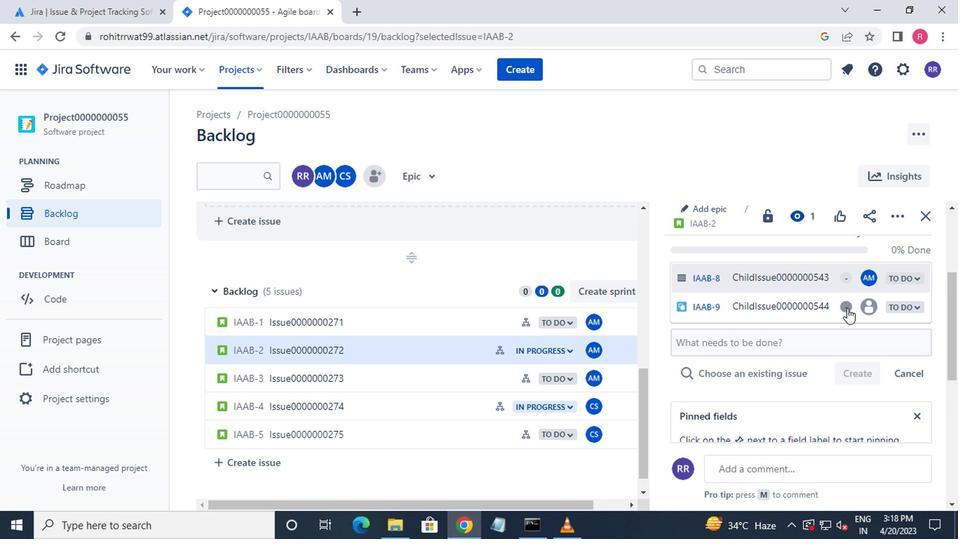 
